 Task: Manage the "Stream detail" page setting.
Action: Mouse moved to (1174, 84)
Screenshot: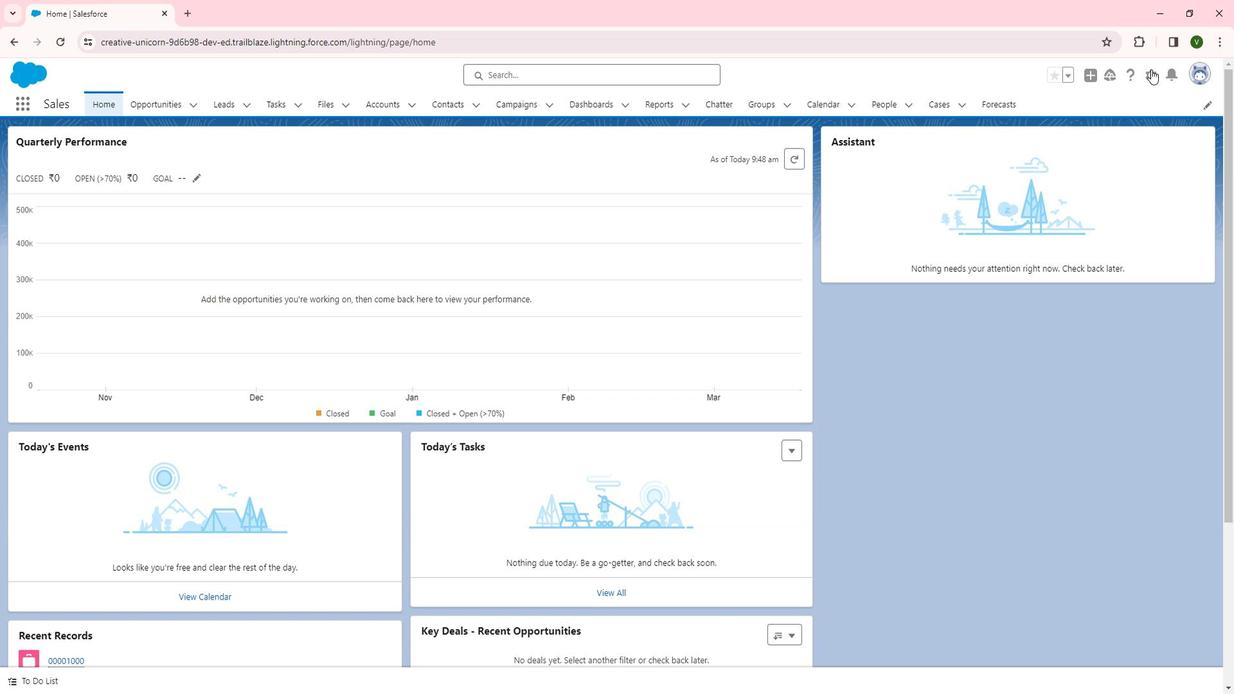 
Action: Mouse pressed left at (1174, 84)
Screenshot: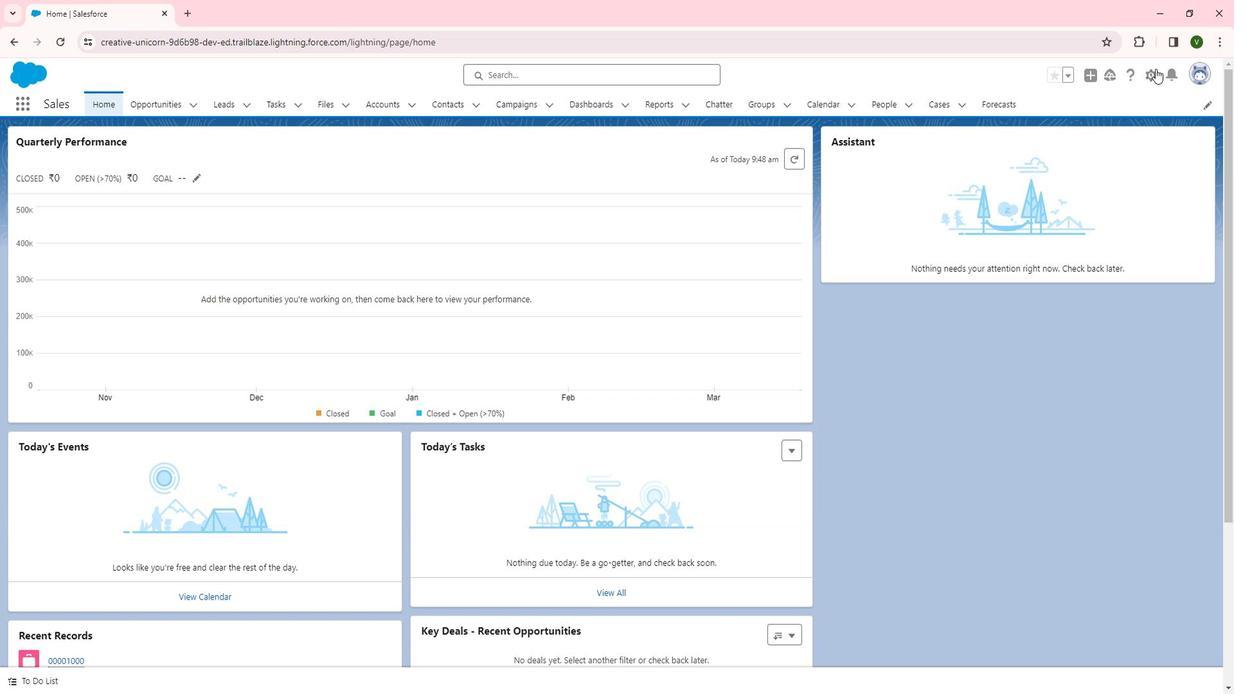 
Action: Mouse moved to (1131, 128)
Screenshot: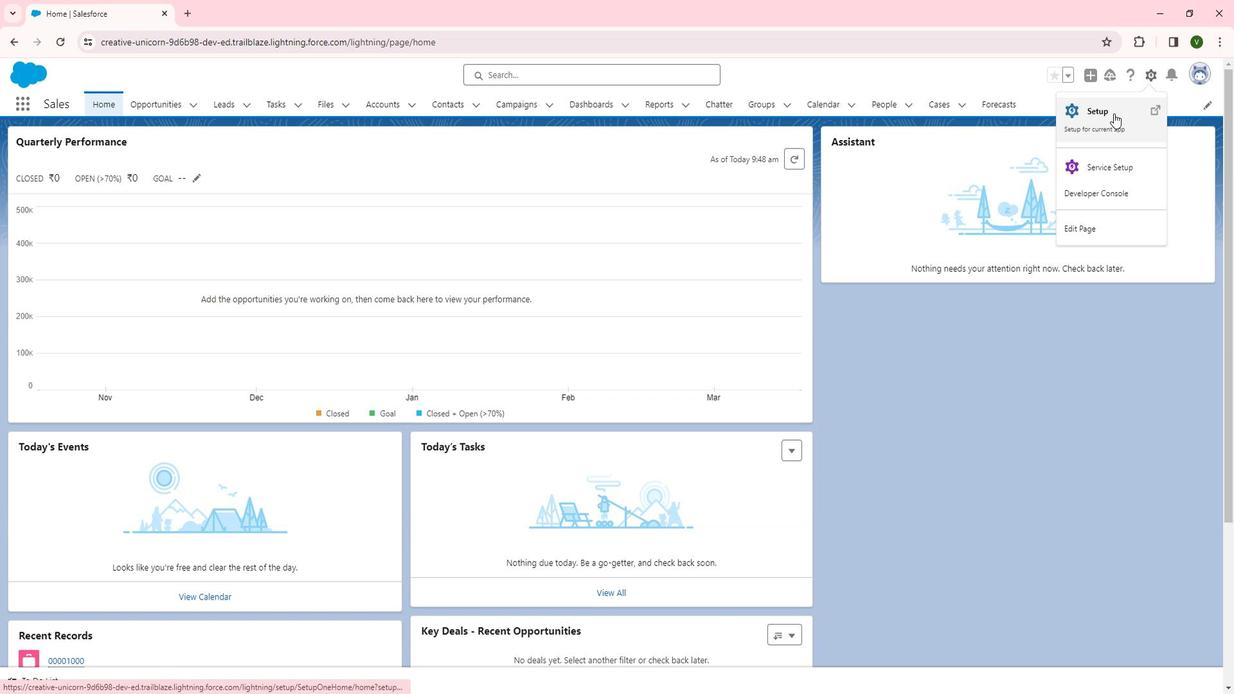 
Action: Mouse pressed left at (1131, 128)
Screenshot: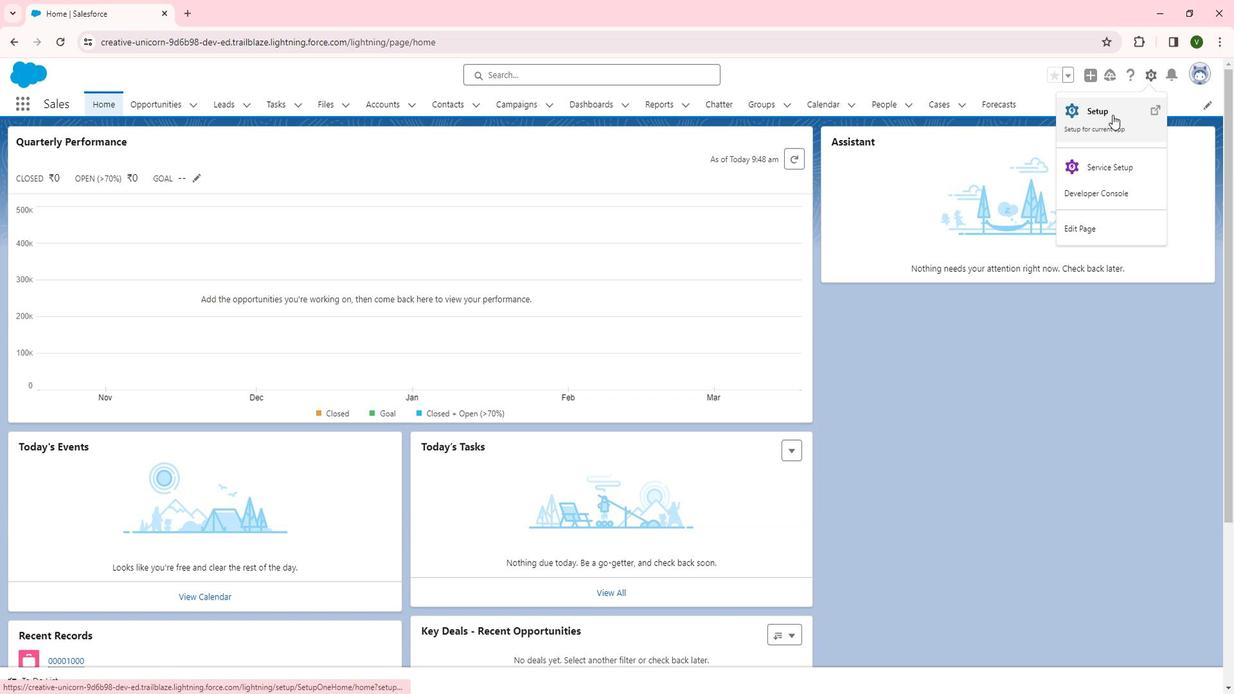 
Action: Mouse moved to (167, 404)
Screenshot: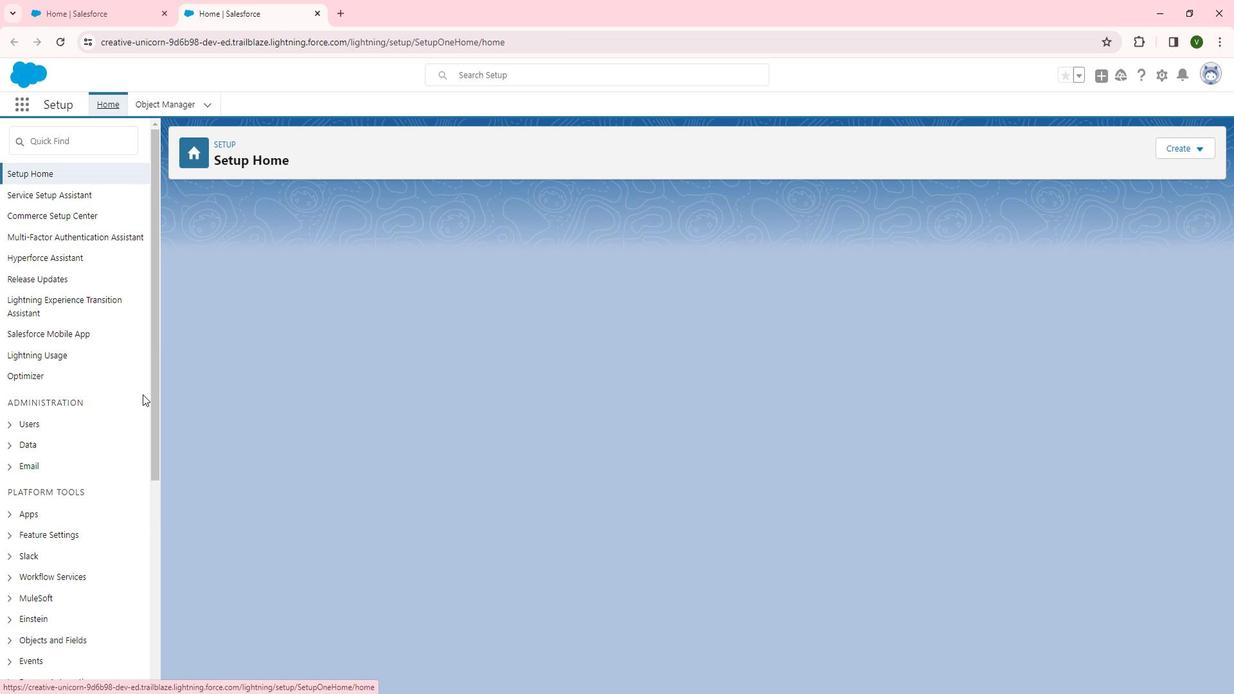 
Action: Mouse scrolled (167, 403) with delta (0, 0)
Screenshot: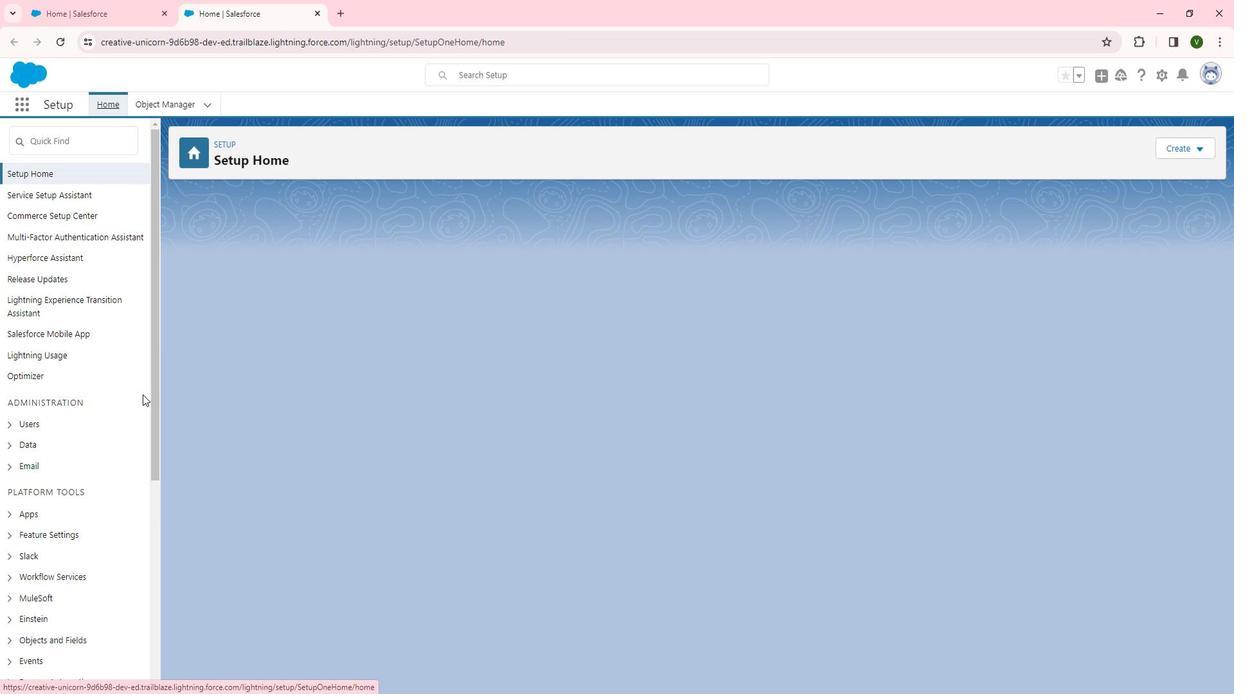 
Action: Mouse moved to (169, 405)
Screenshot: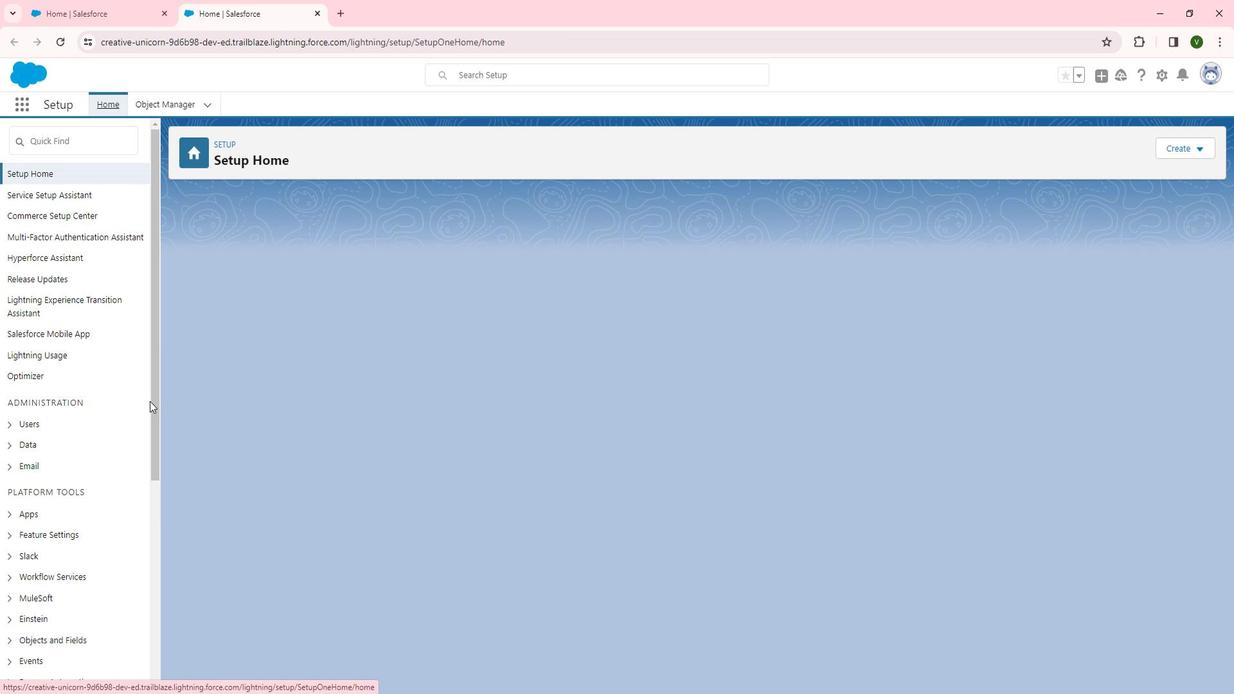 
Action: Mouse scrolled (169, 404) with delta (0, 0)
Screenshot: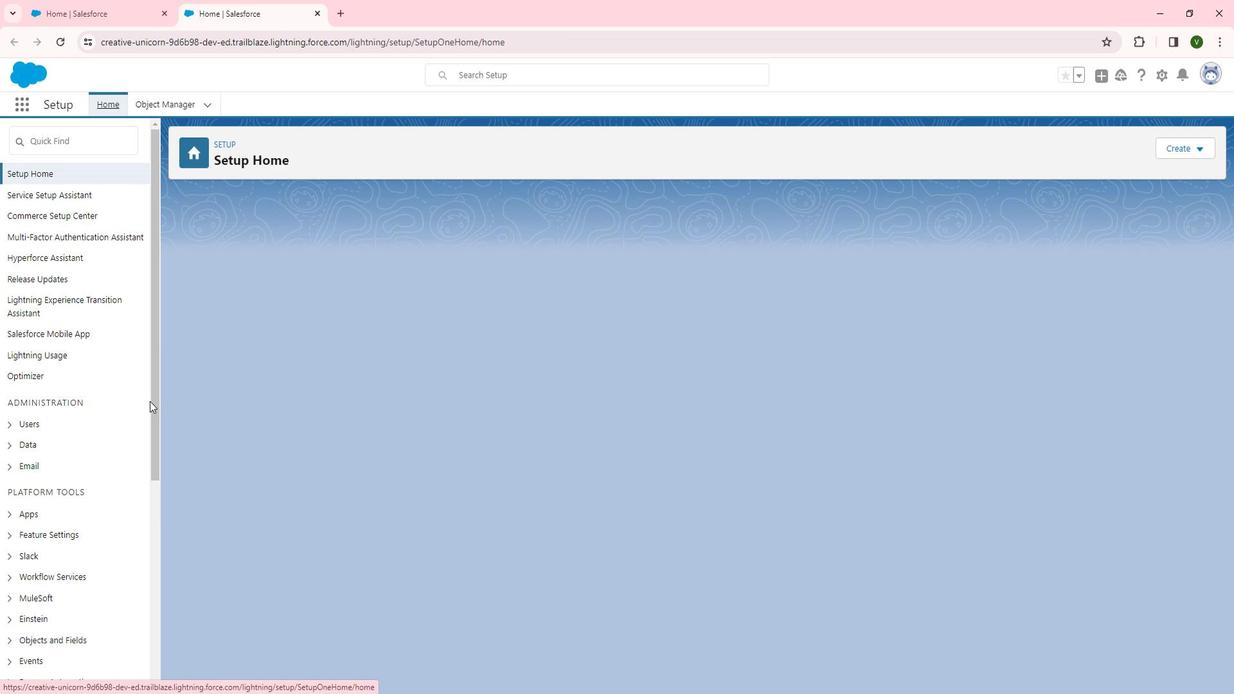 
Action: Mouse moved to (171, 406)
Screenshot: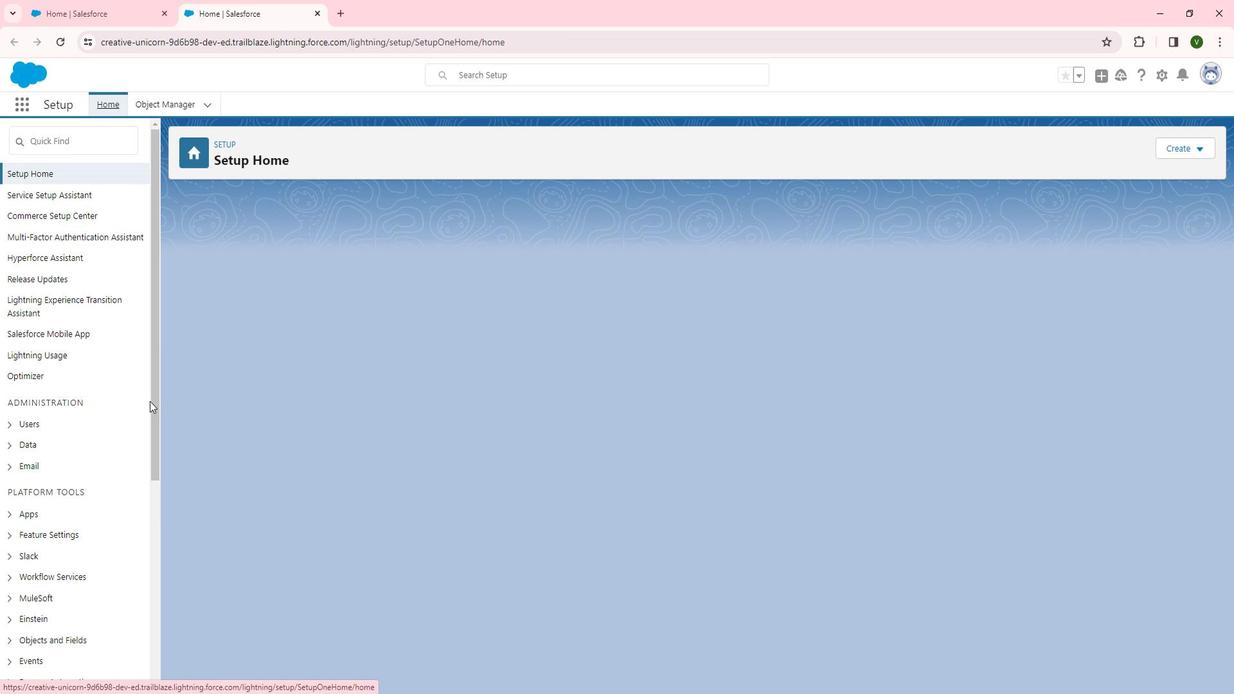 
Action: Mouse scrolled (171, 405) with delta (0, 0)
Screenshot: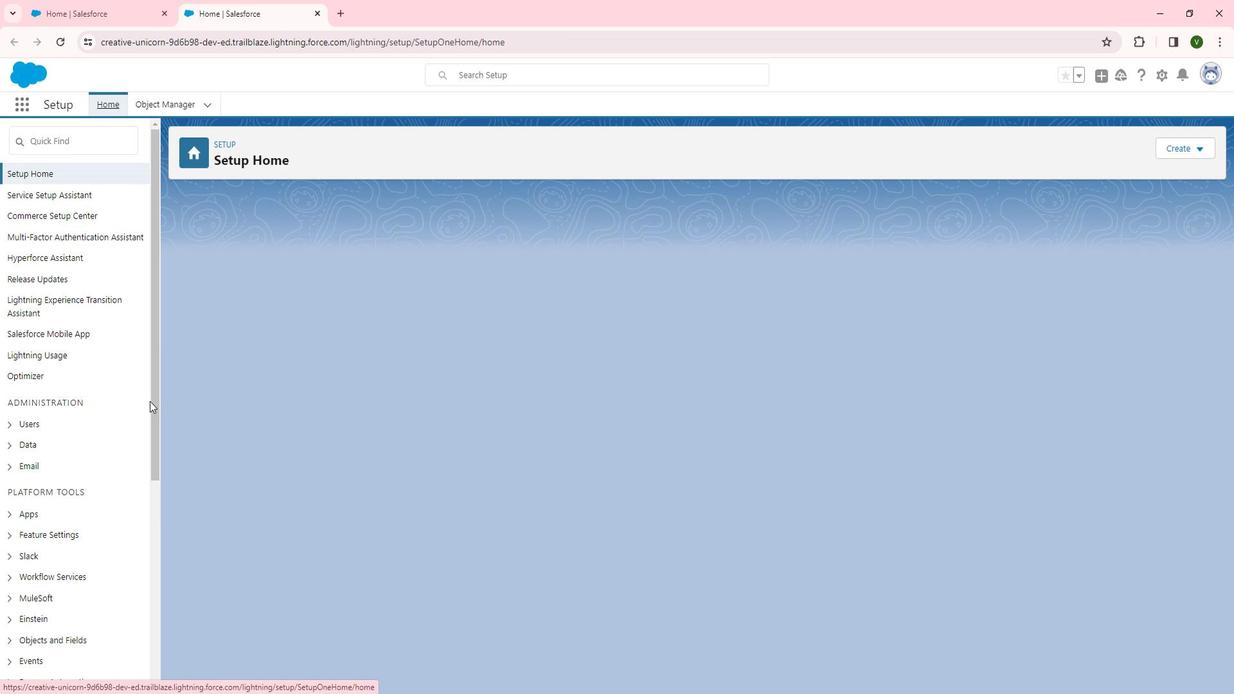 
Action: Mouse scrolled (171, 405) with delta (0, 0)
Screenshot: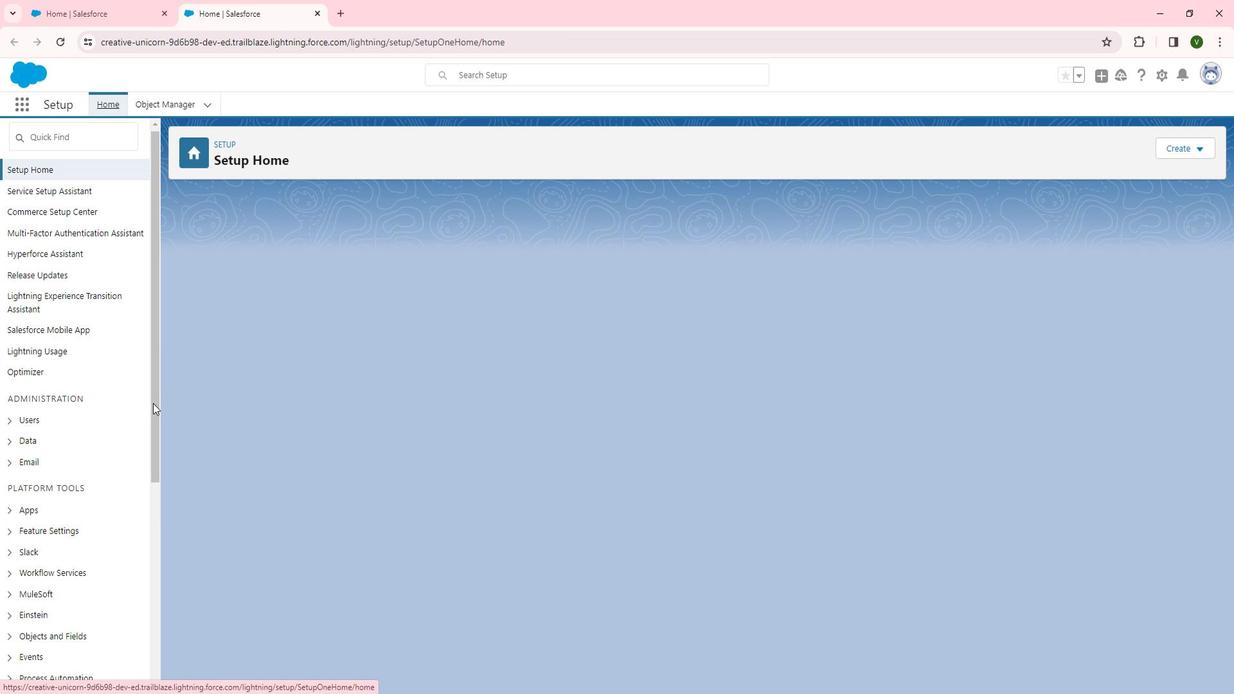 
Action: Mouse scrolled (171, 405) with delta (0, 0)
Screenshot: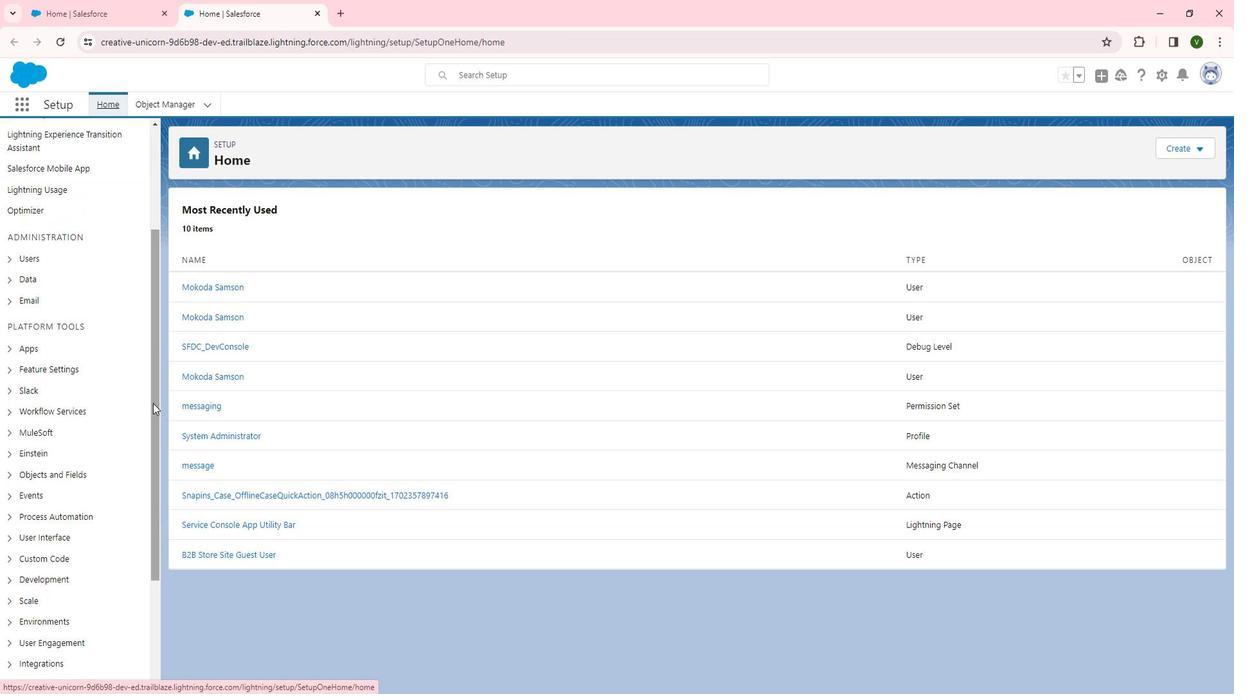 
Action: Mouse moved to (84, 211)
Screenshot: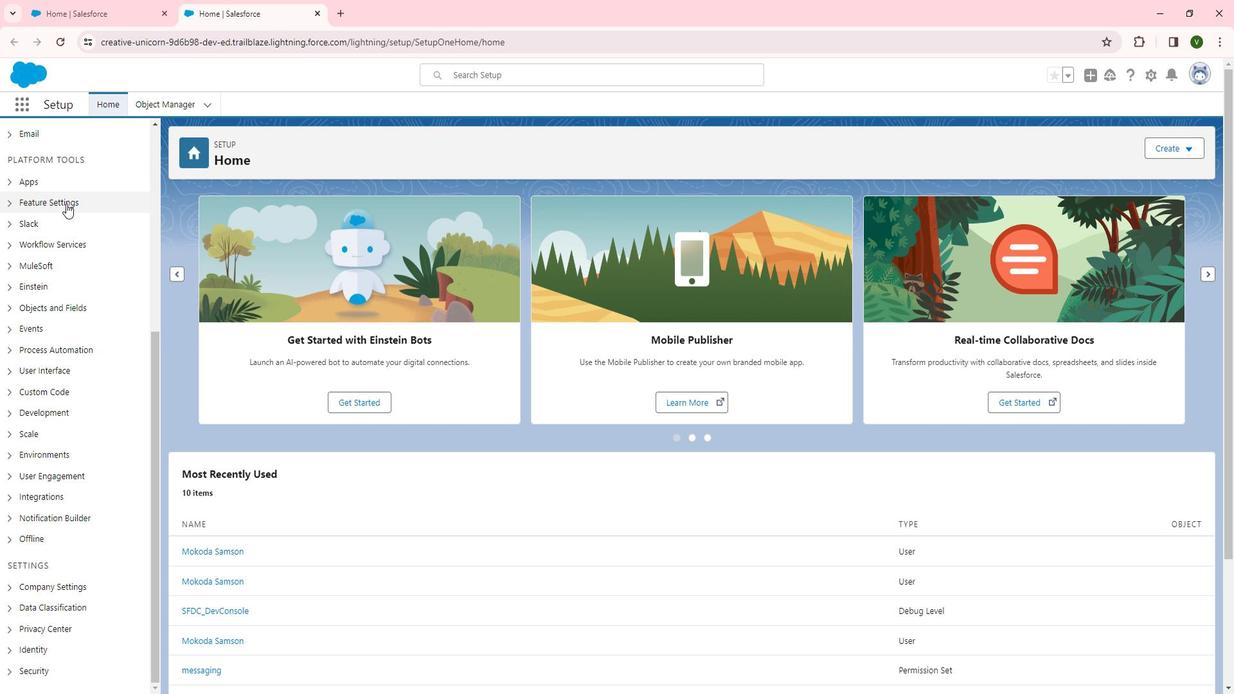 
Action: Mouse pressed left at (84, 211)
Screenshot: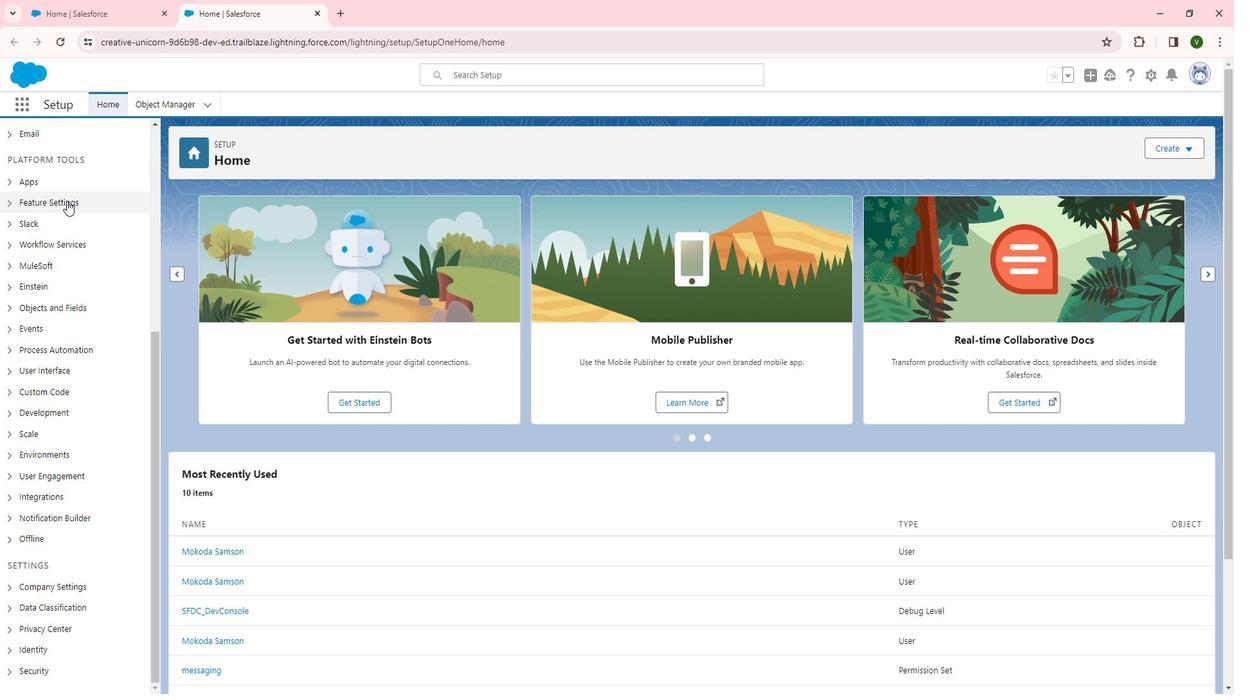 
Action: Mouse moved to (85, 347)
Screenshot: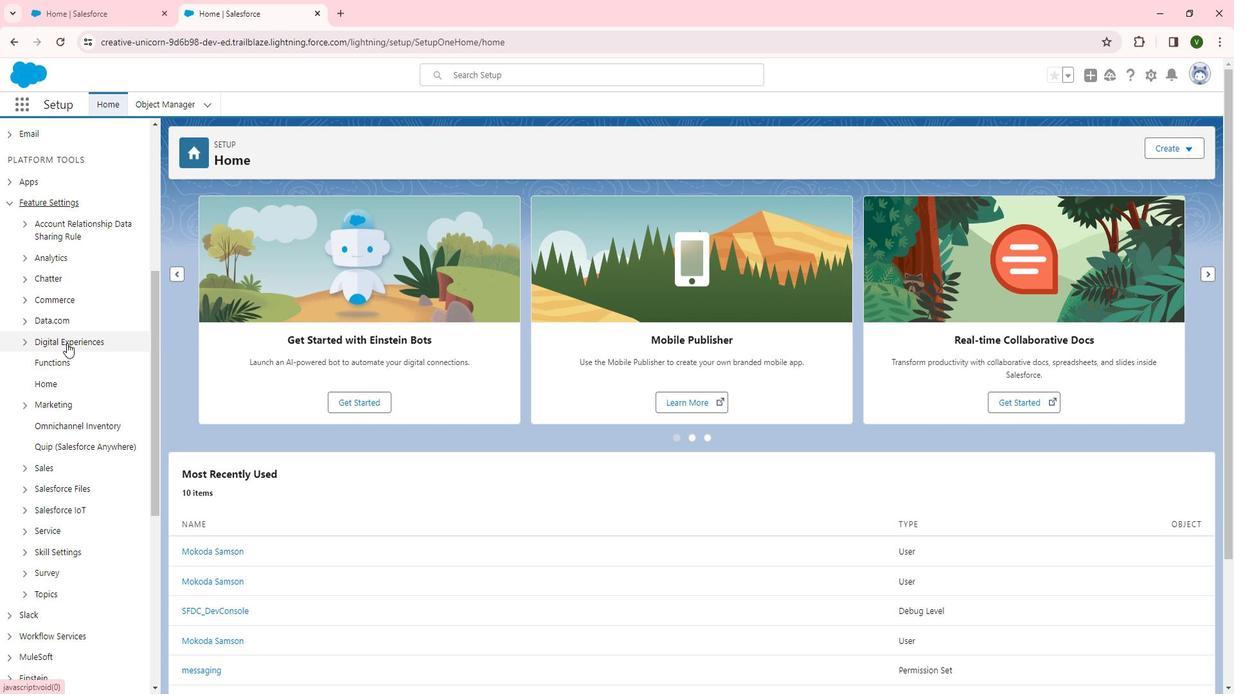 
Action: Mouse pressed left at (85, 347)
Screenshot: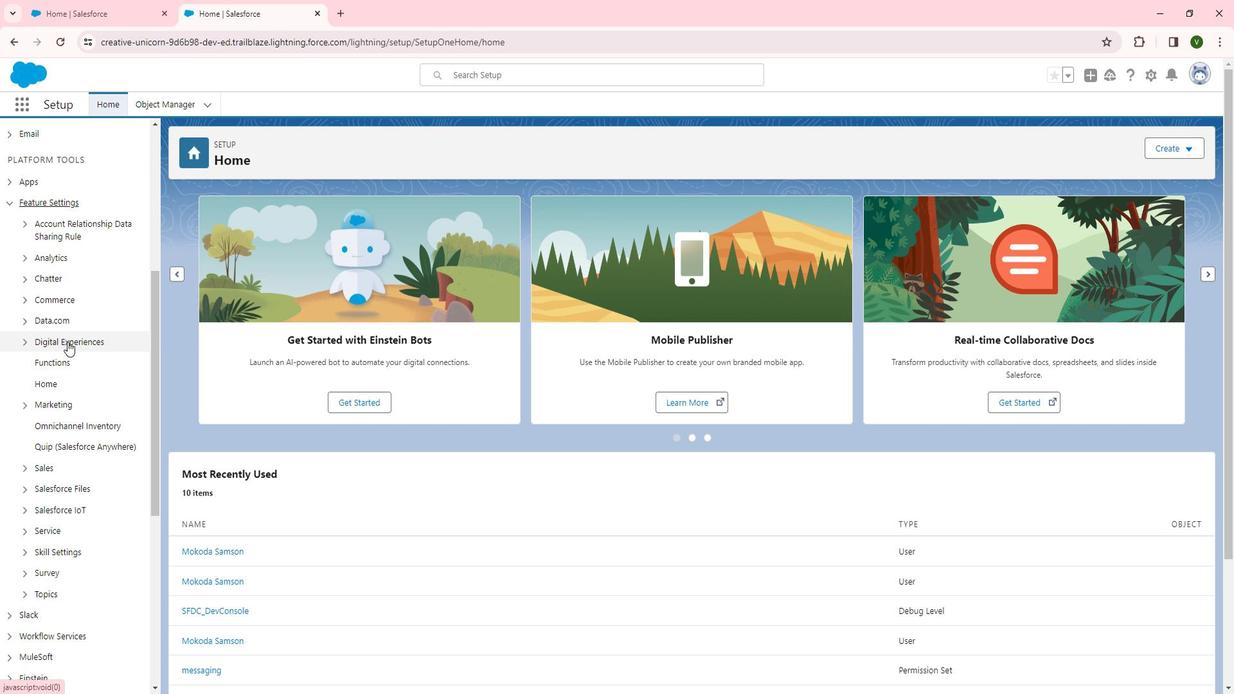 
Action: Mouse moved to (80, 357)
Screenshot: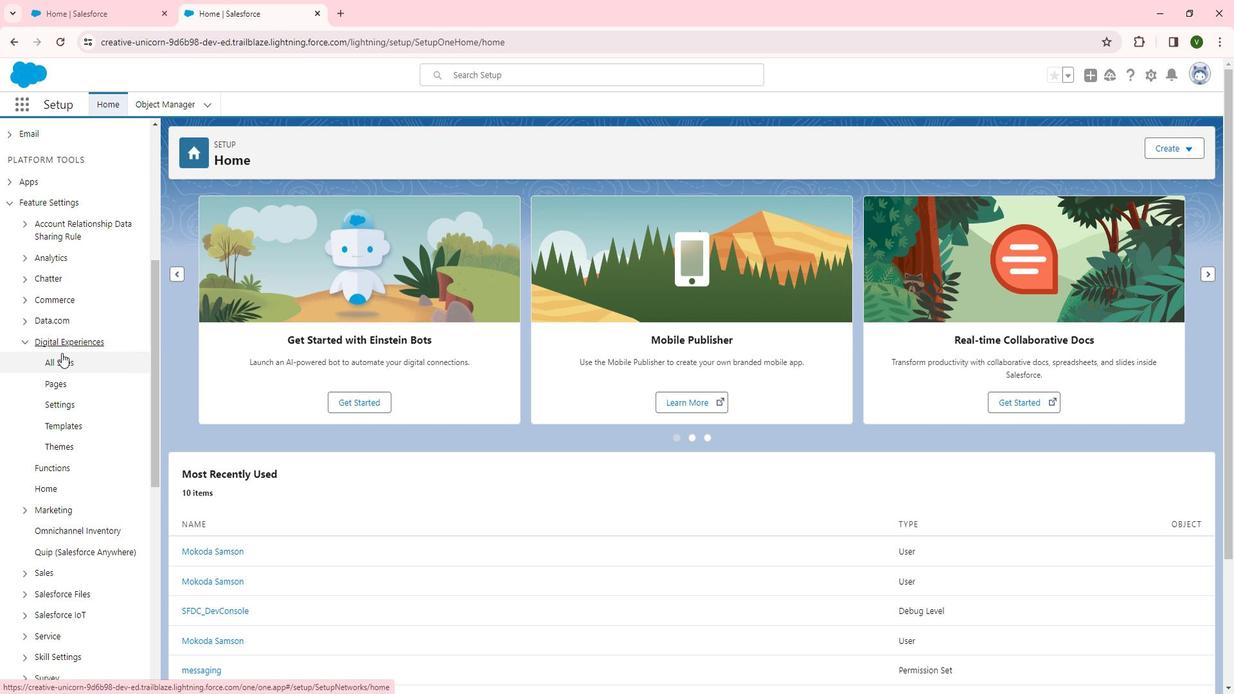 
Action: Mouse pressed left at (80, 357)
Screenshot: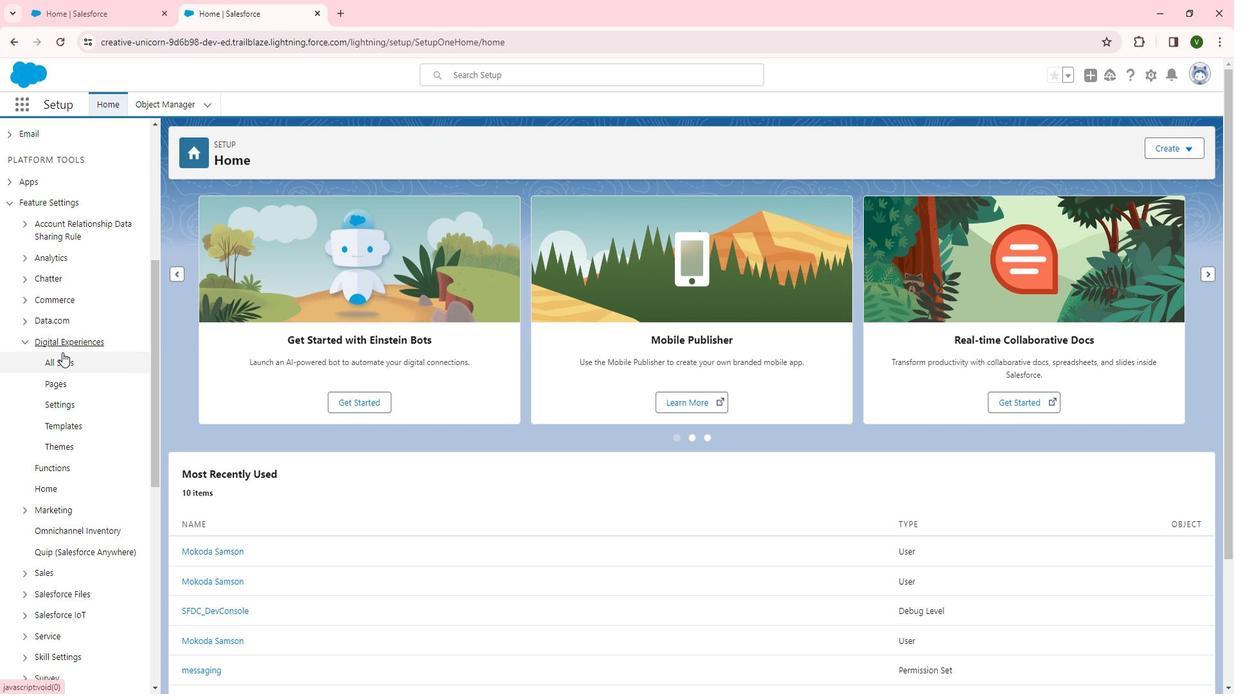 
Action: Mouse moved to (81, 363)
Screenshot: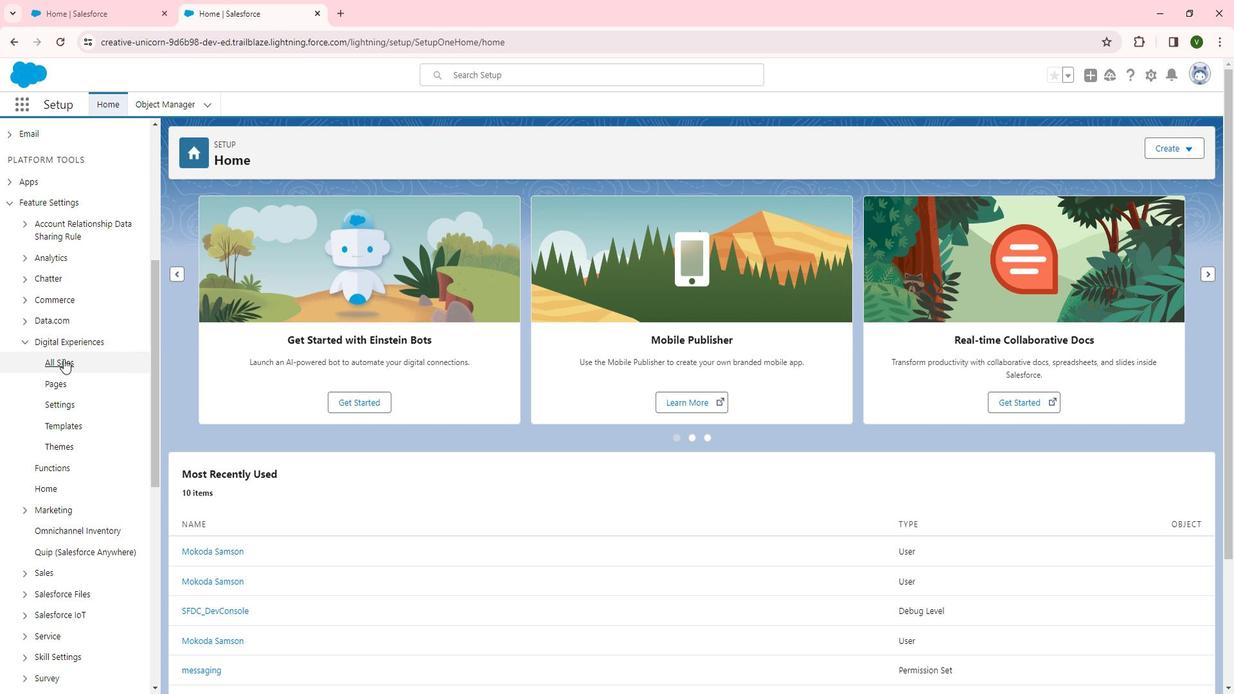 
Action: Mouse pressed left at (81, 363)
Screenshot: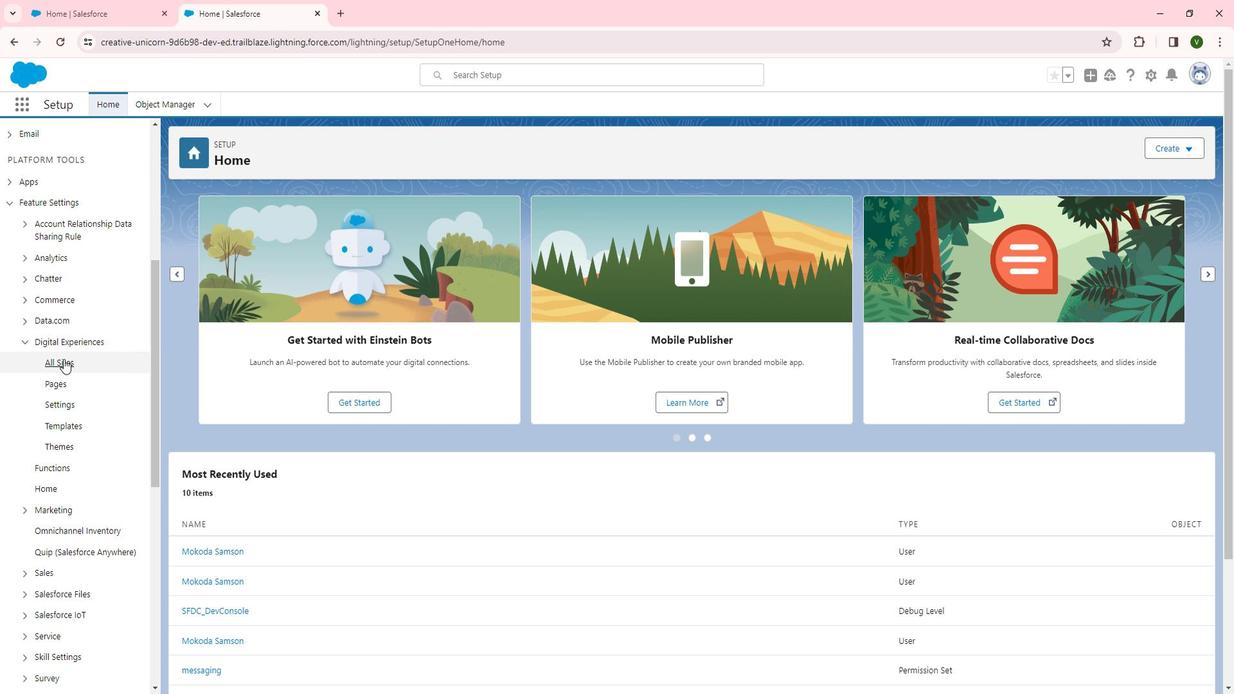
Action: Mouse moved to (600, 398)
Screenshot: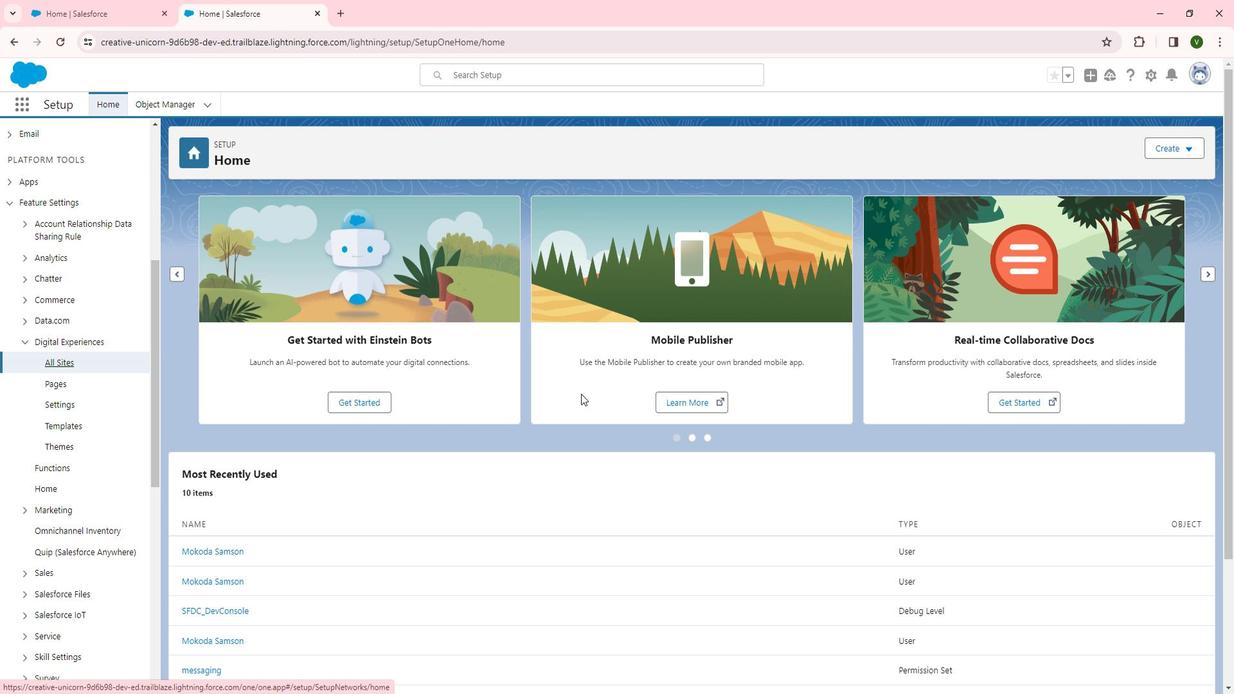 
Action: Mouse scrolled (600, 397) with delta (0, 0)
Screenshot: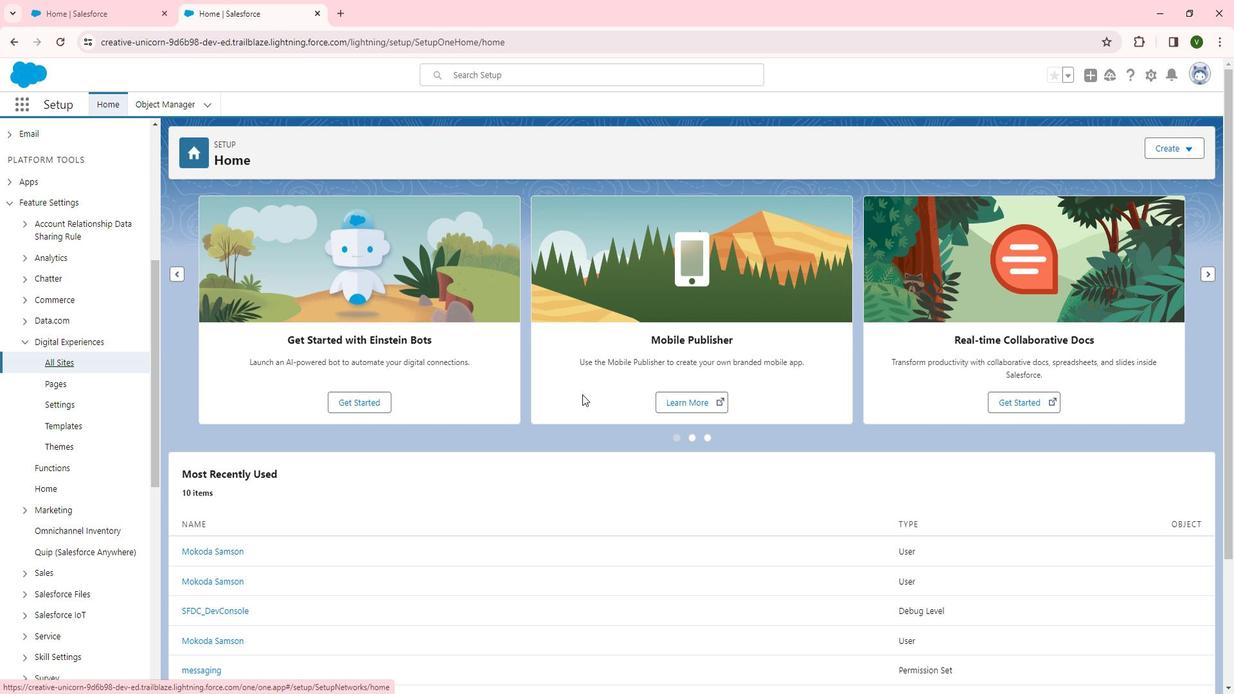 
Action: Mouse moved to (223, 382)
Screenshot: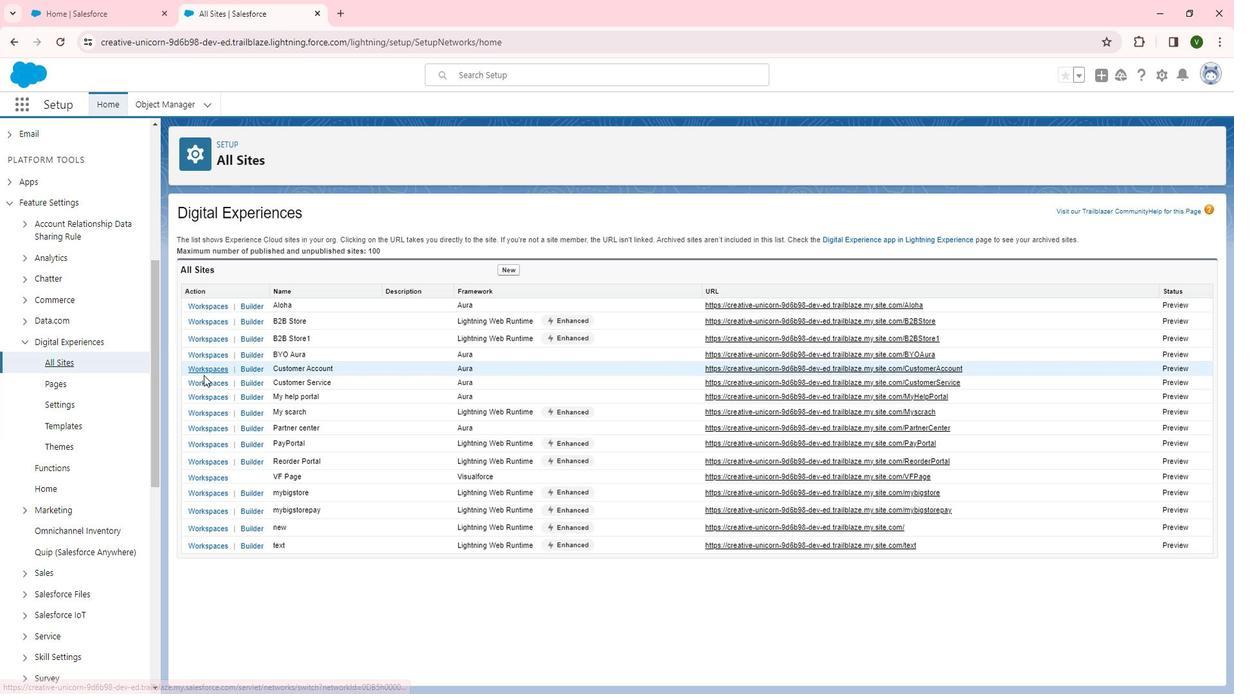 
Action: Mouse pressed left at (223, 382)
Screenshot: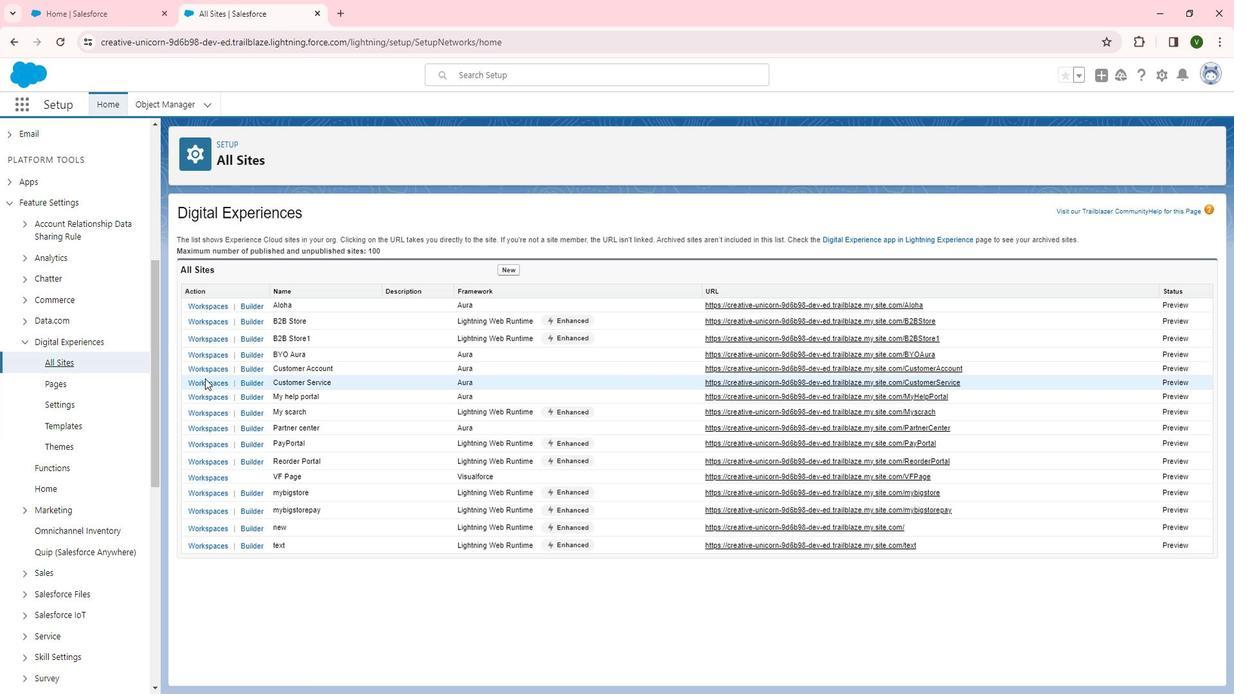 
Action: Mouse moved to (223, 384)
Screenshot: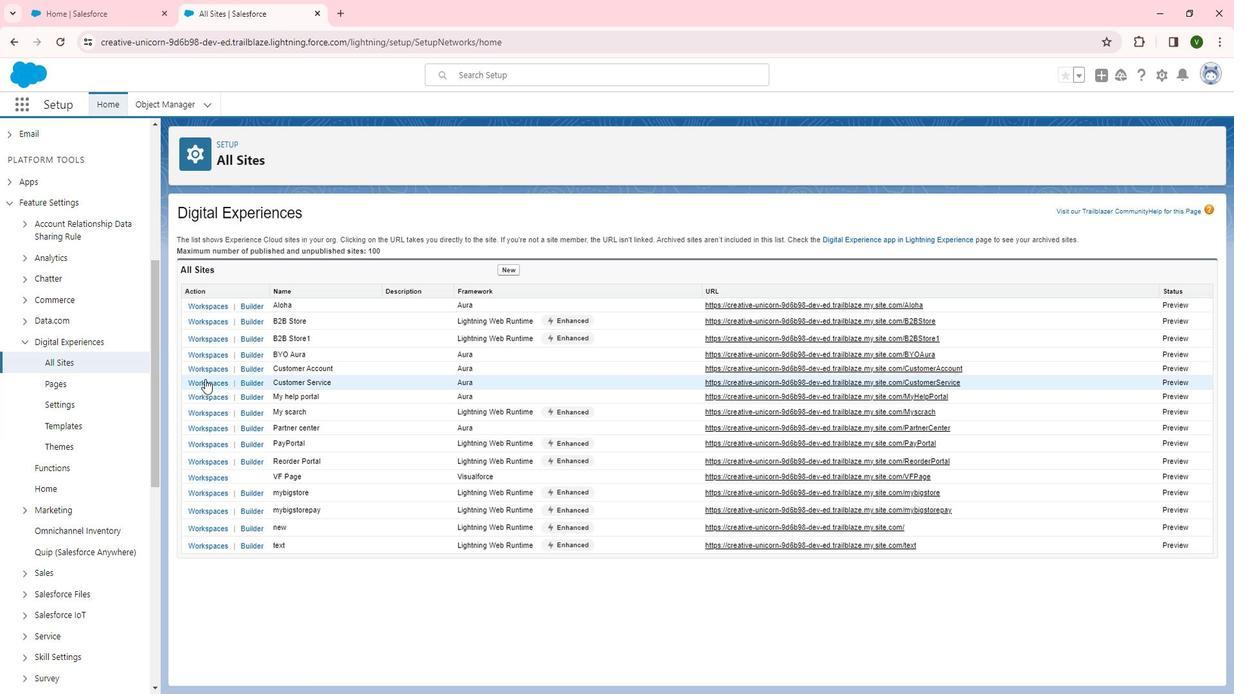 
Action: Mouse pressed left at (223, 384)
Screenshot: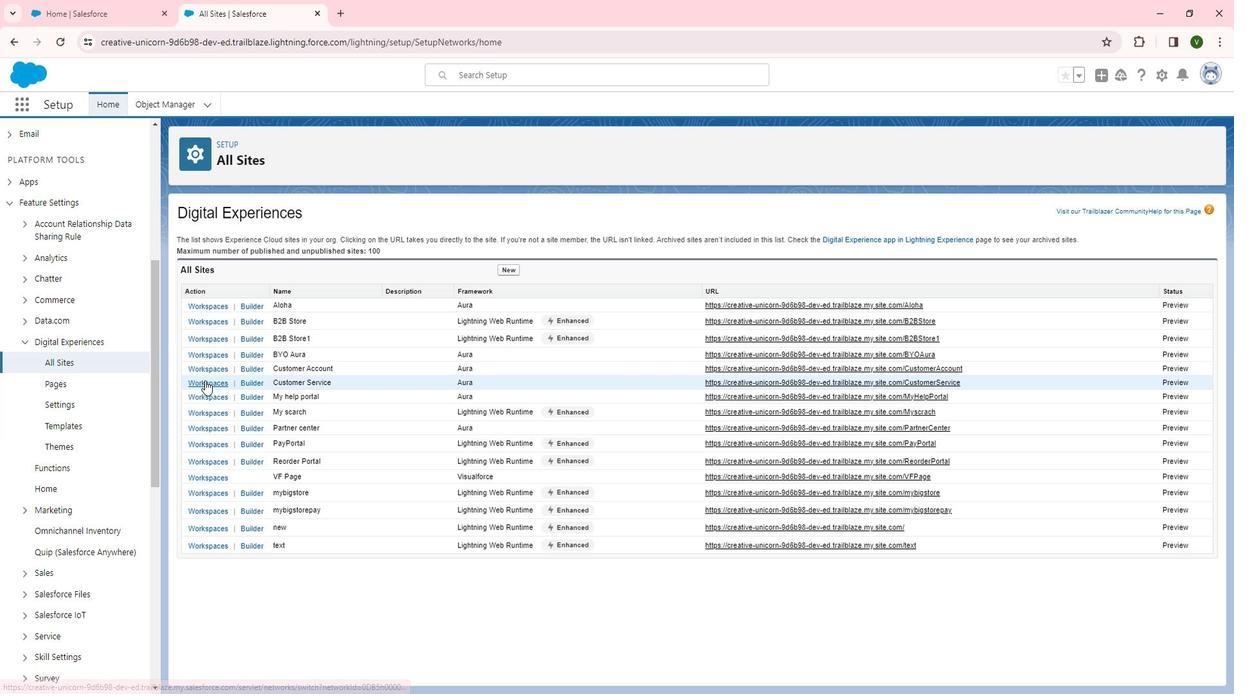 
Action: Mouse moved to (237, 295)
Screenshot: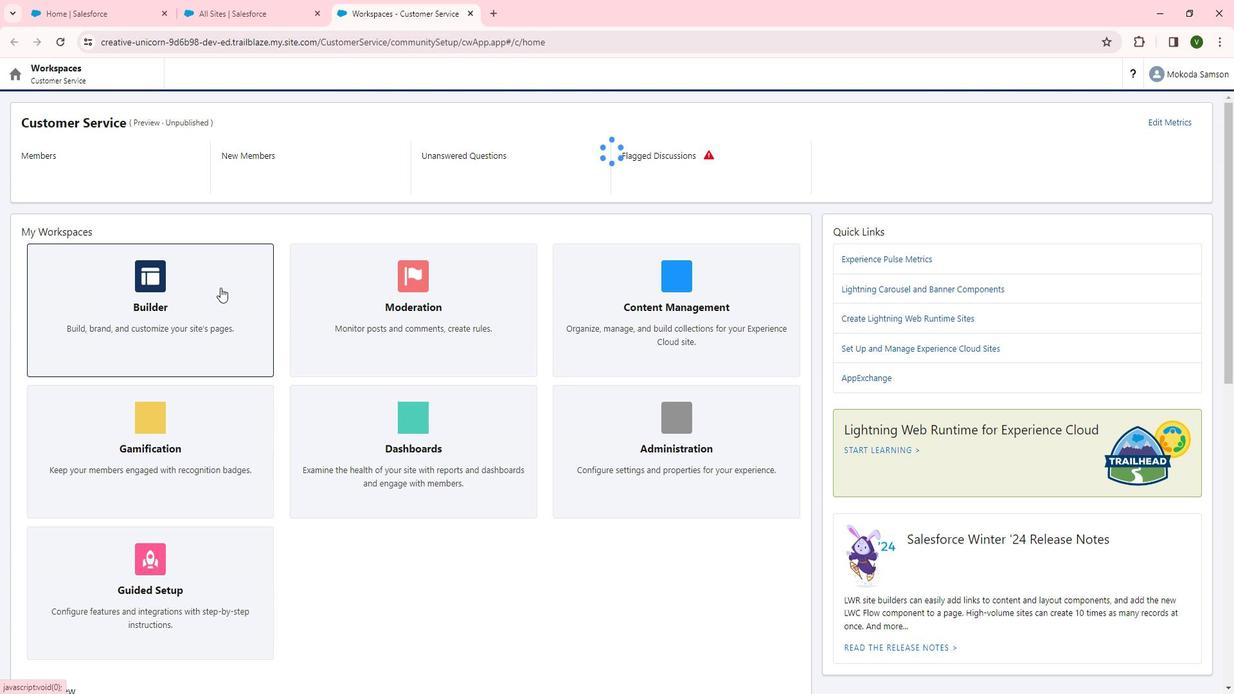 
Action: Mouse pressed left at (237, 295)
Screenshot: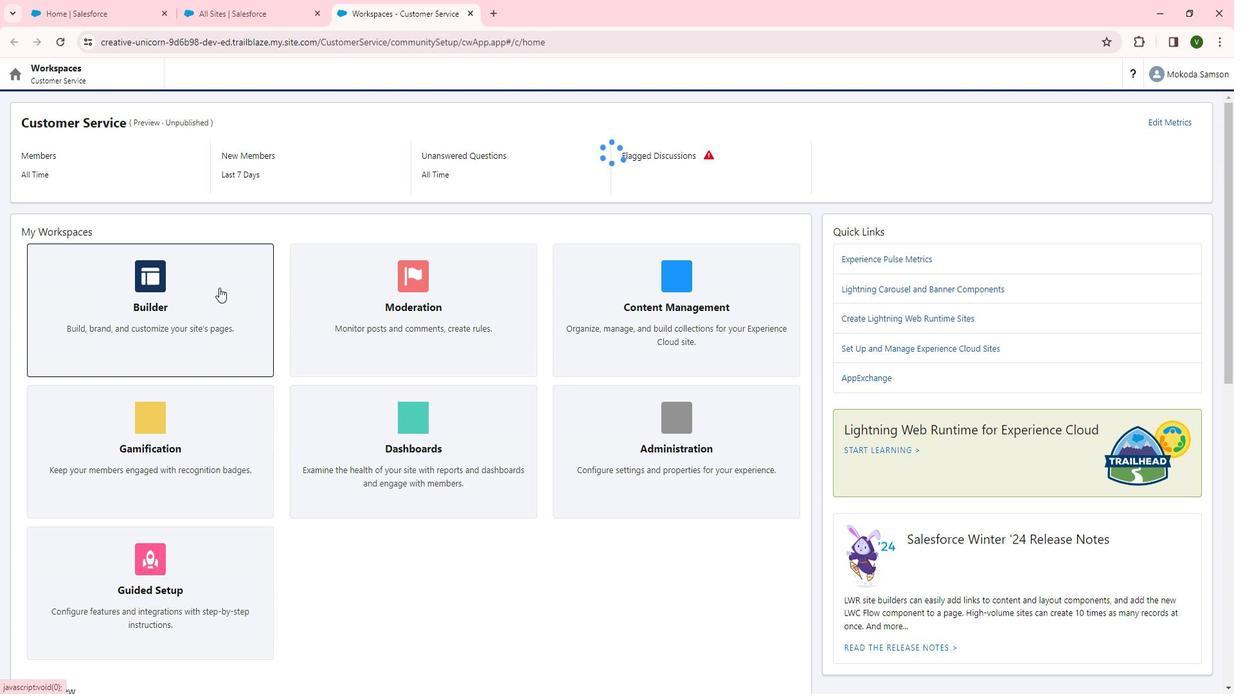
Action: Mouse moved to (132, 94)
Screenshot: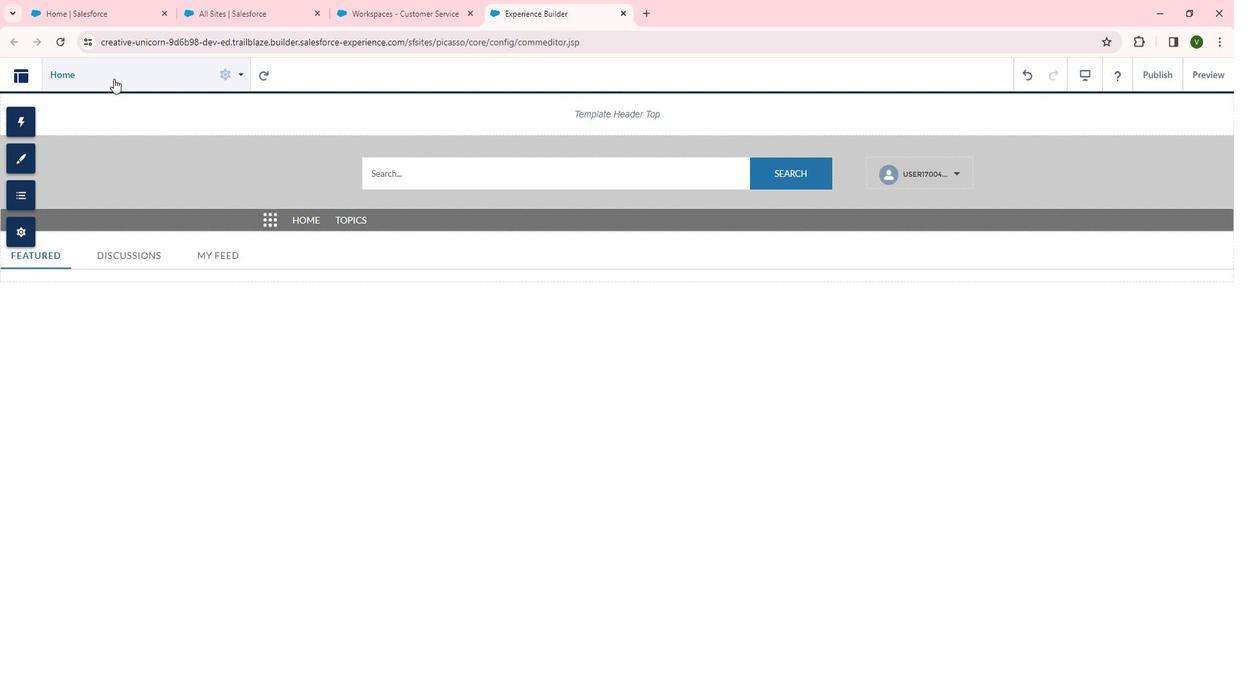 
Action: Mouse pressed left at (132, 94)
Screenshot: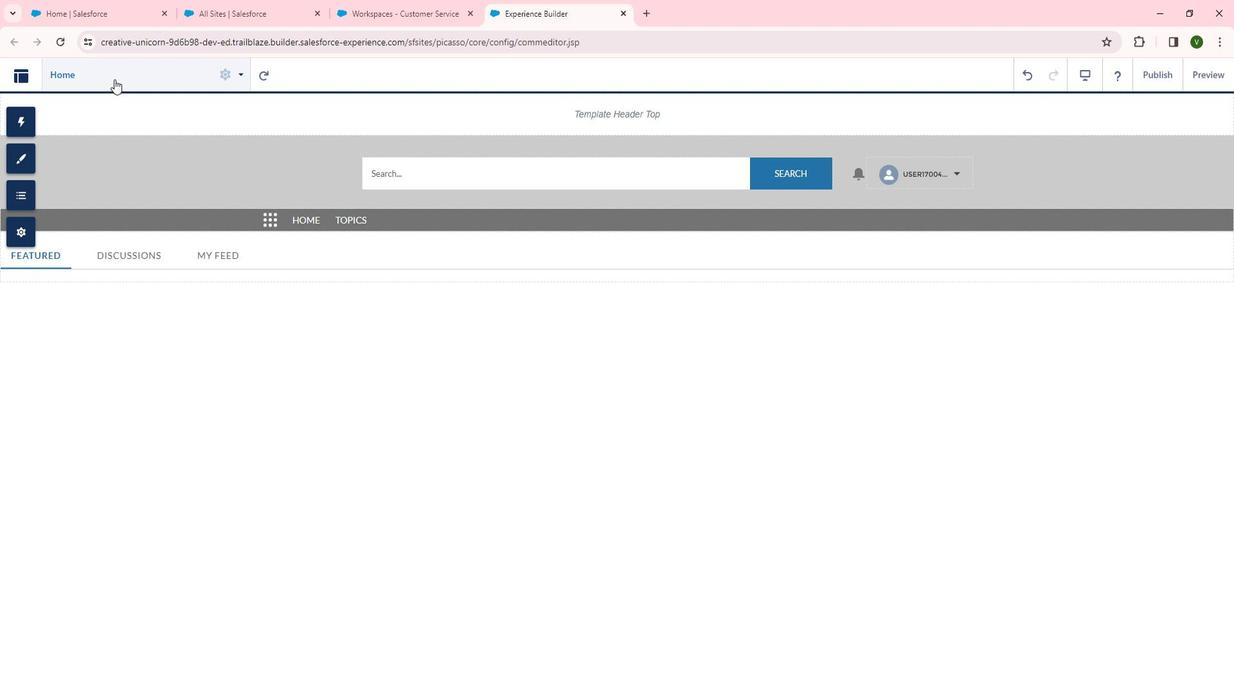 
Action: Mouse moved to (156, 262)
Screenshot: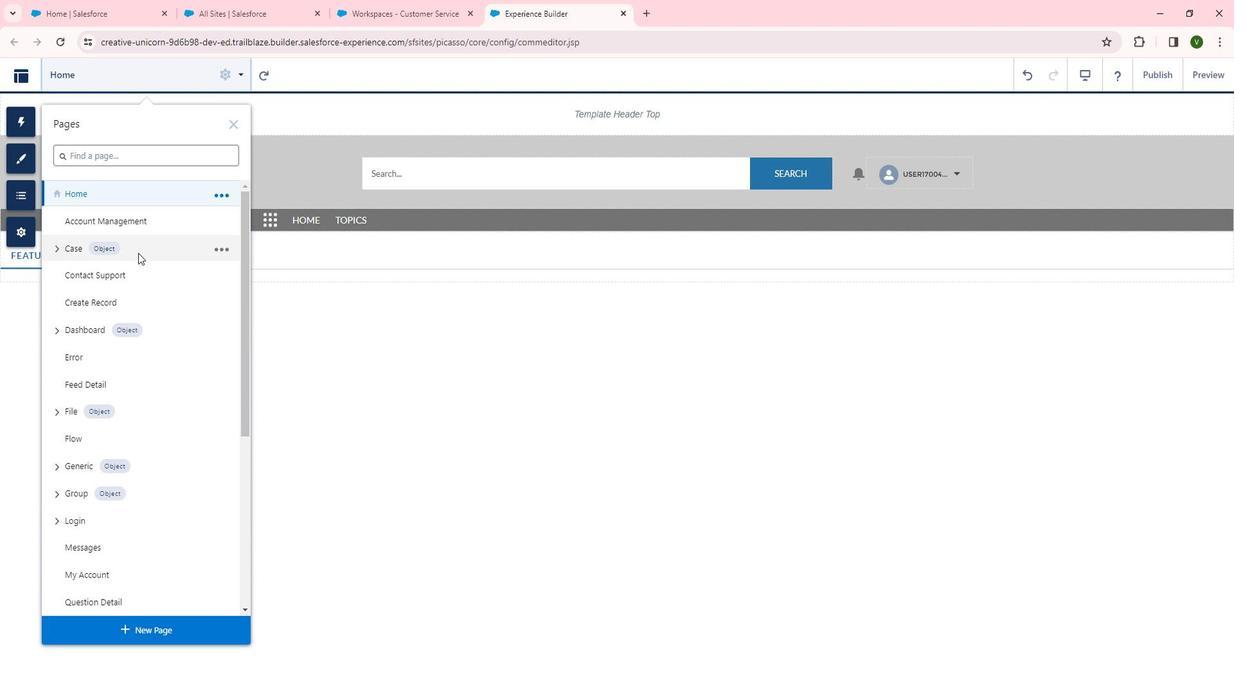 
Action: Mouse scrolled (156, 262) with delta (0, 0)
Screenshot: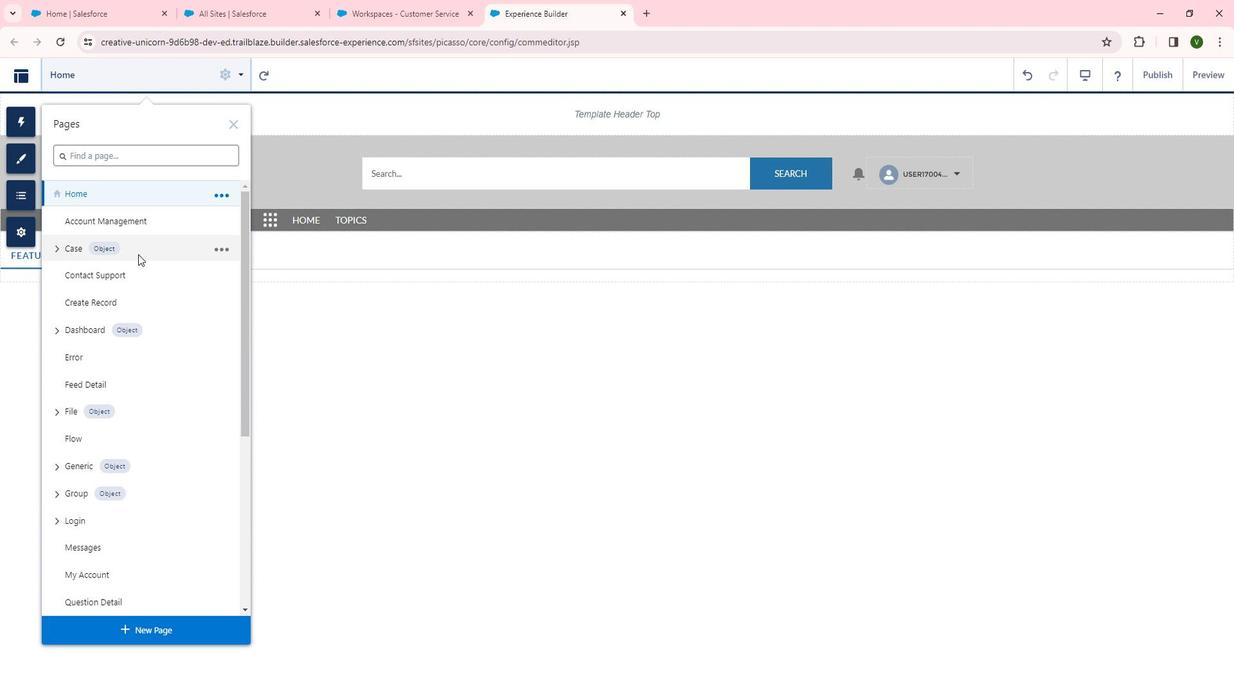 
Action: Mouse scrolled (156, 262) with delta (0, 0)
Screenshot: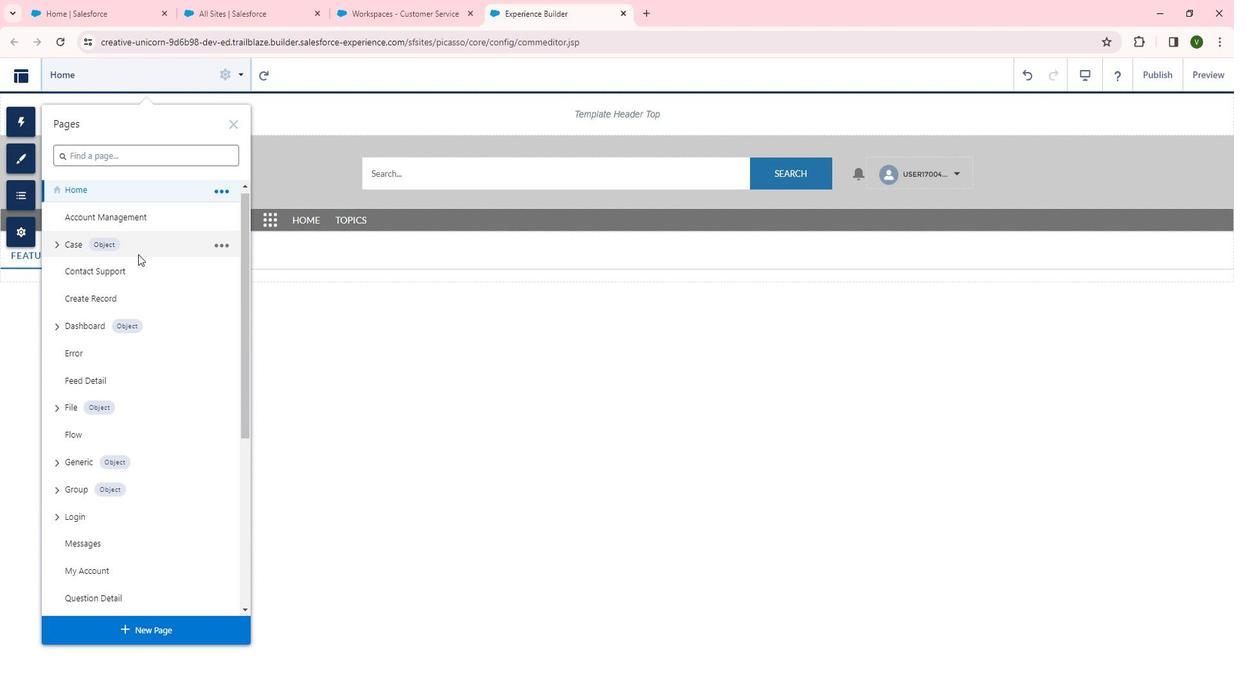 
Action: Mouse scrolled (156, 262) with delta (0, 0)
Screenshot: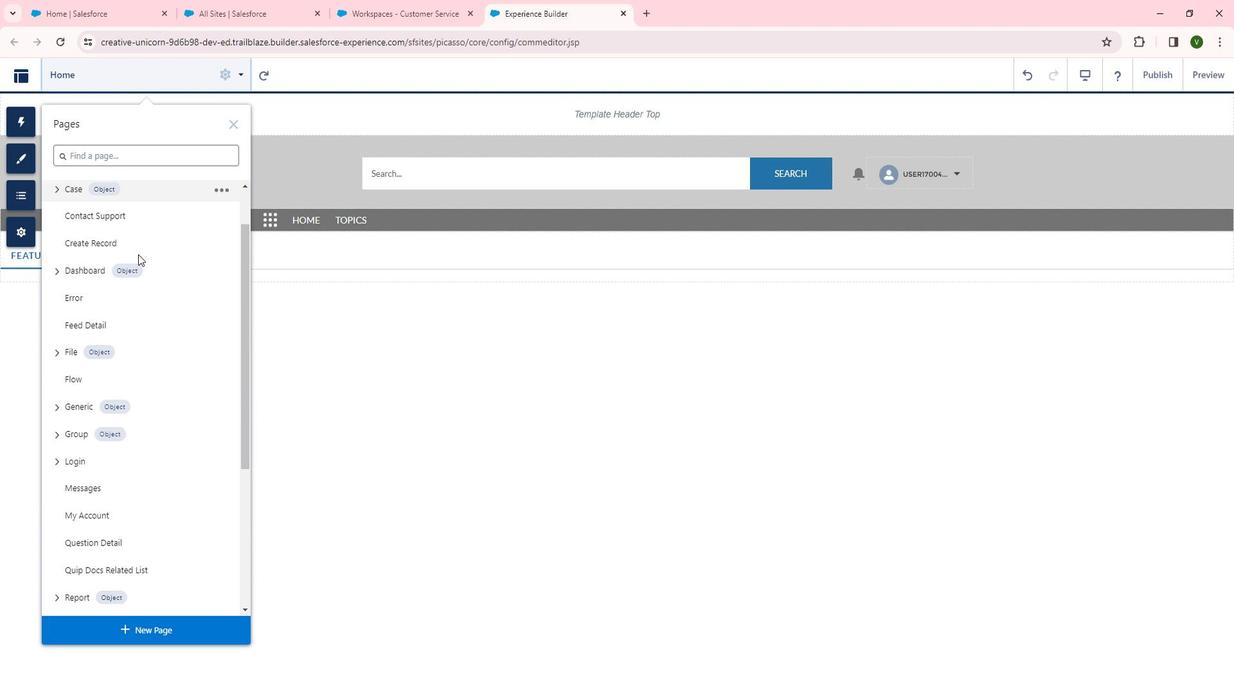 
Action: Mouse scrolled (156, 262) with delta (0, 0)
Screenshot: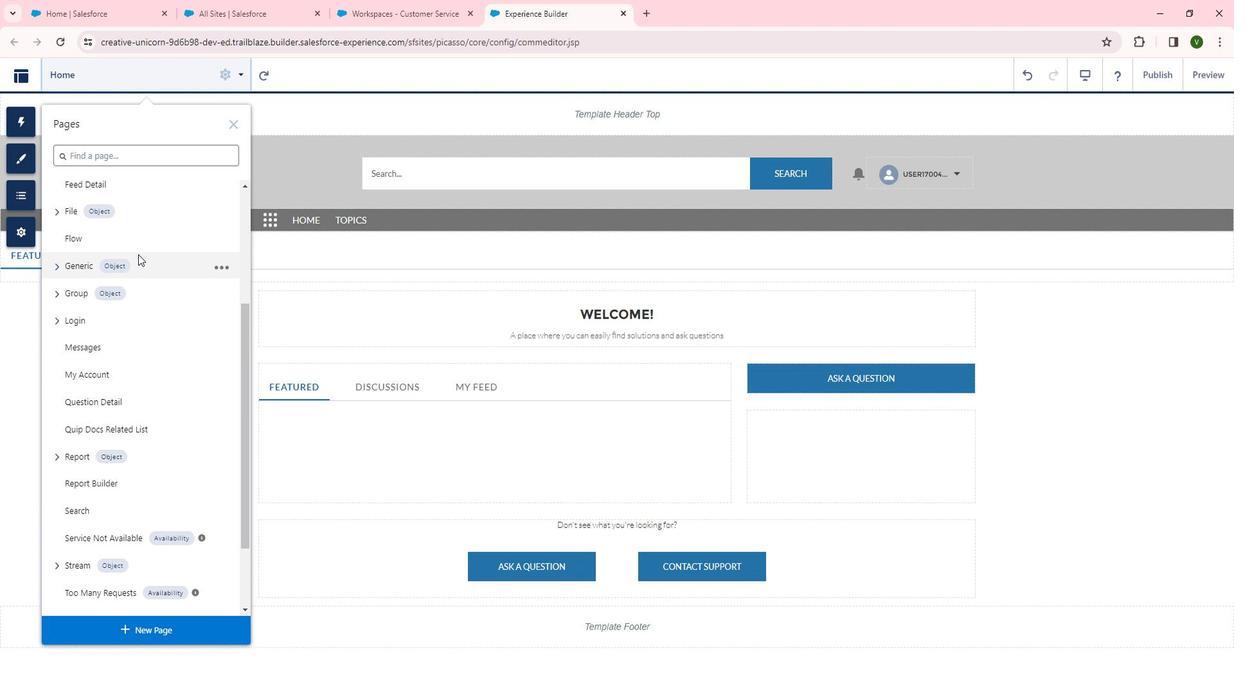 
Action: Mouse moved to (75, 497)
Screenshot: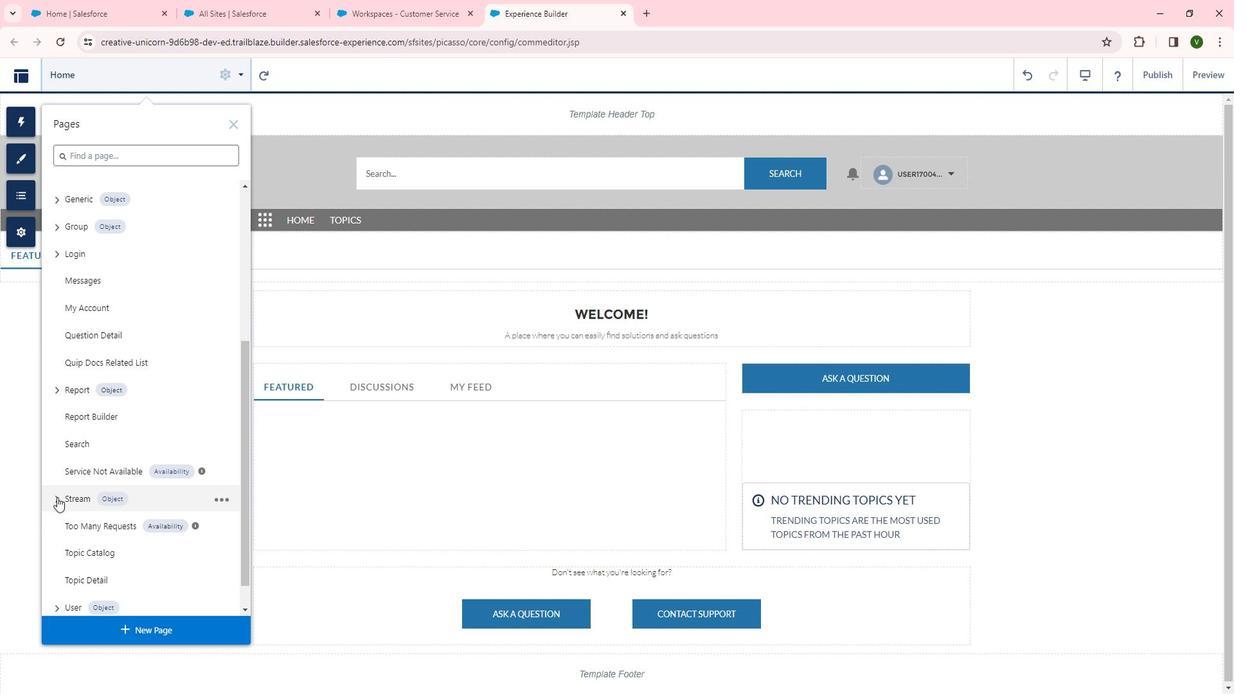 
Action: Mouse pressed left at (75, 497)
Screenshot: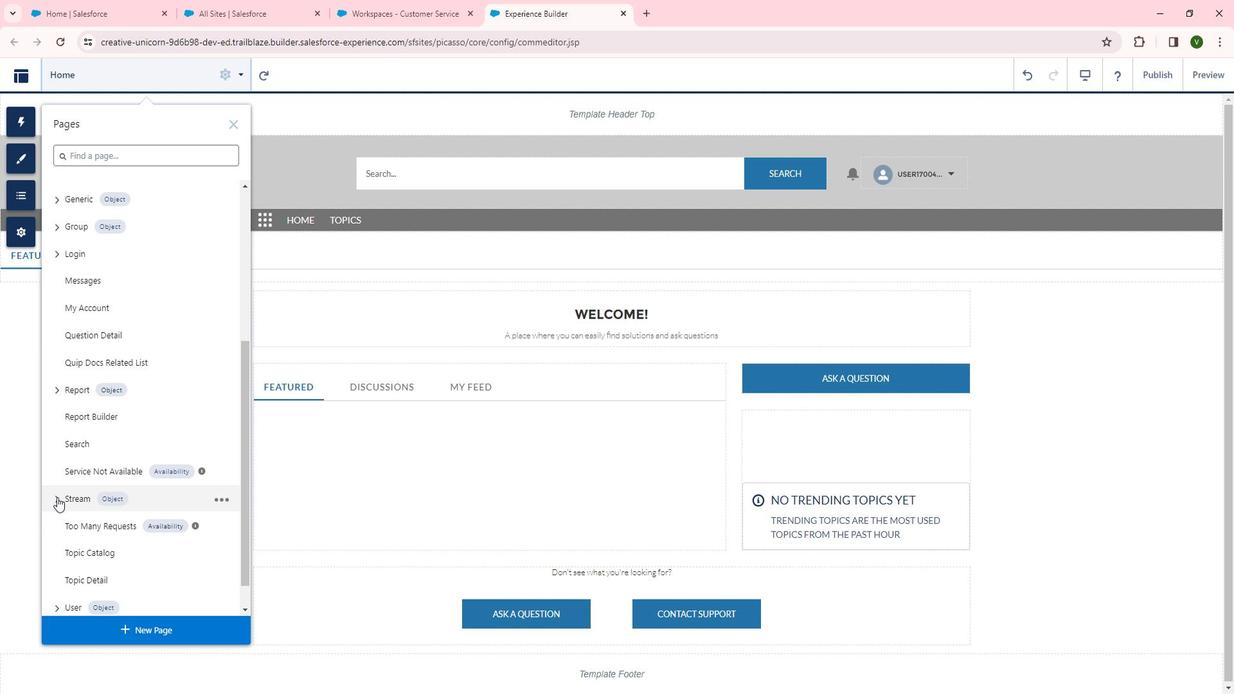 
Action: Mouse moved to (207, 522)
Screenshot: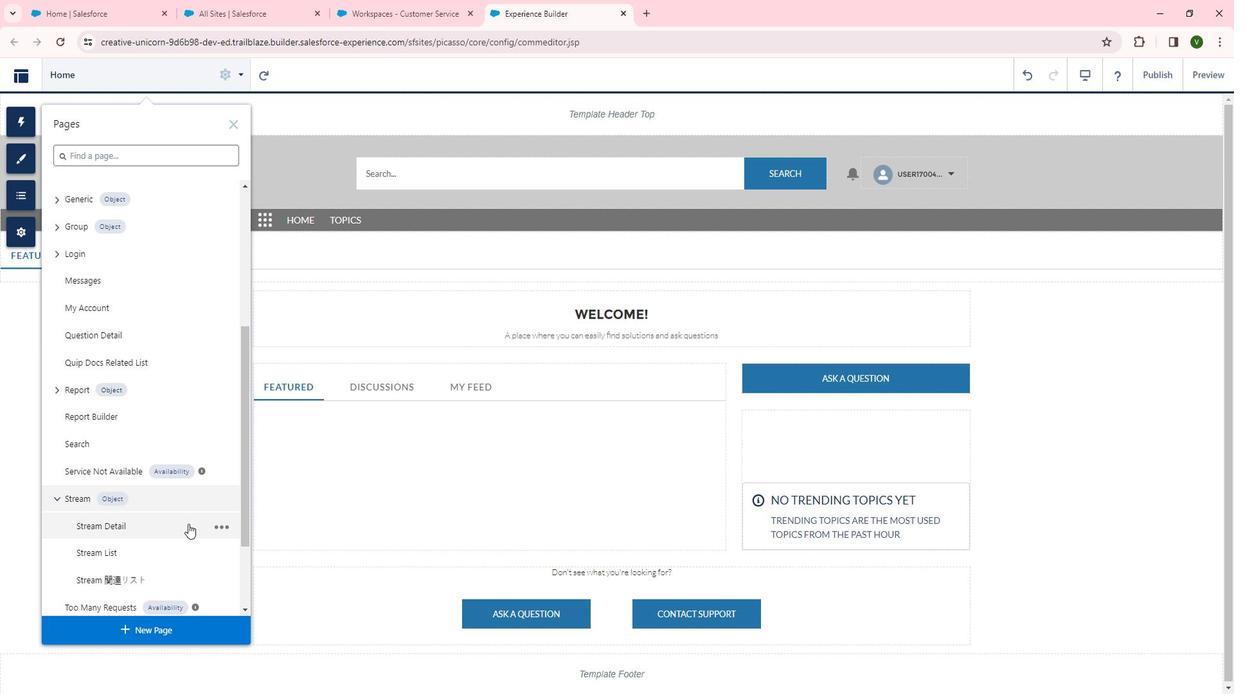 
Action: Mouse pressed left at (207, 522)
Screenshot: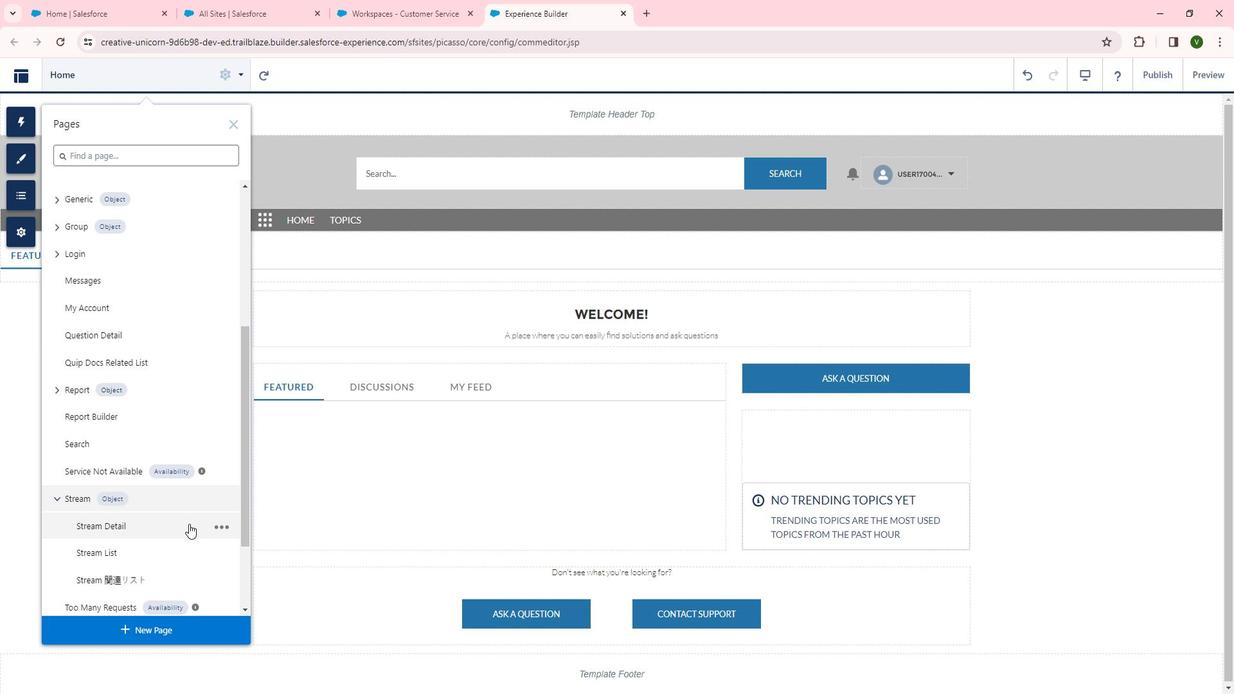 
Action: Mouse moved to (202, 90)
Screenshot: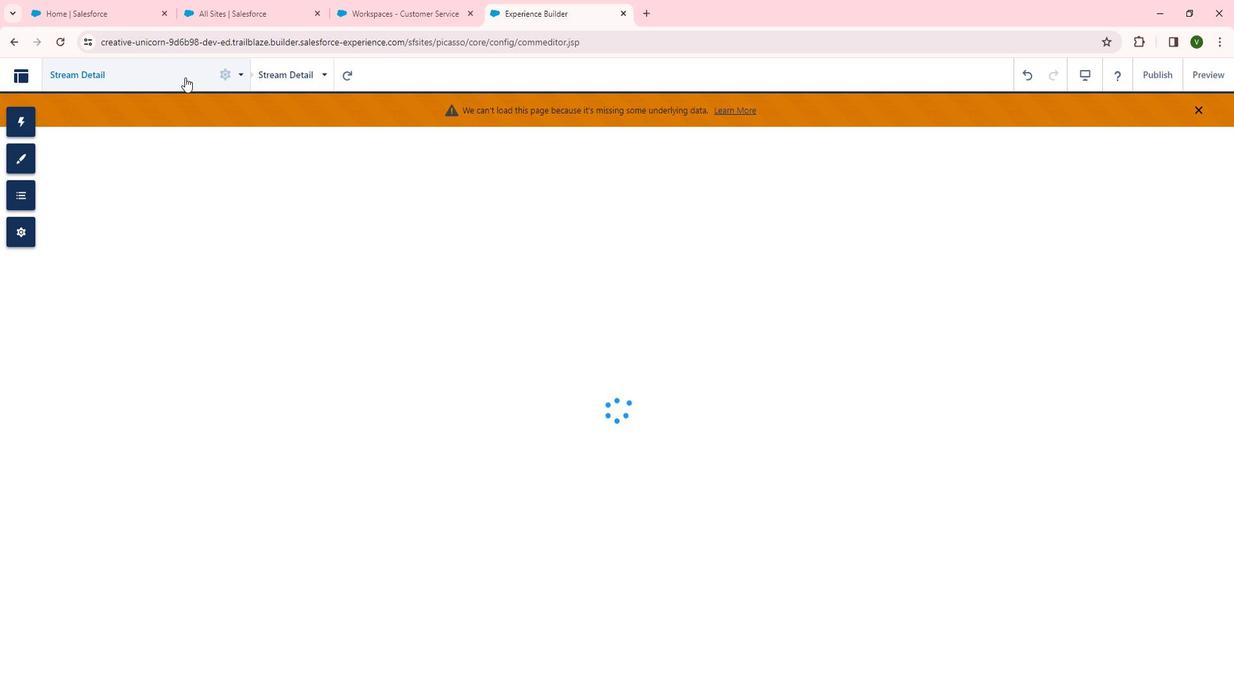 
Action: Mouse pressed left at (202, 90)
Screenshot: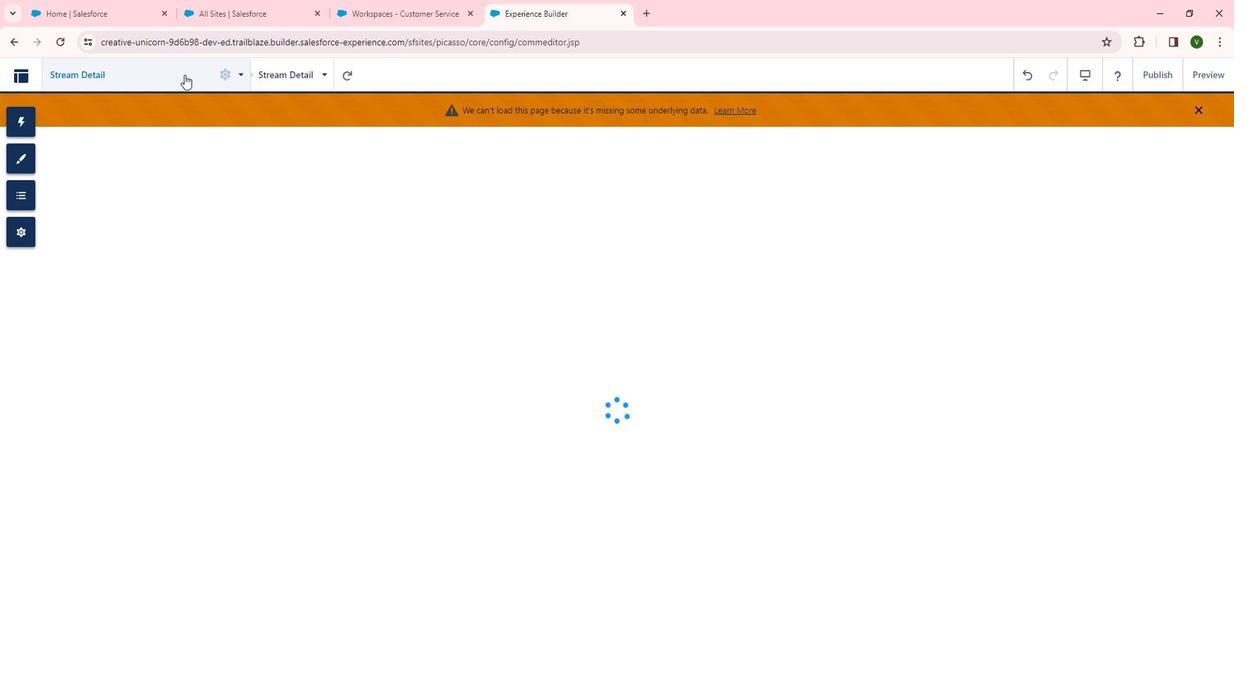 
Action: Mouse moved to (239, 416)
Screenshot: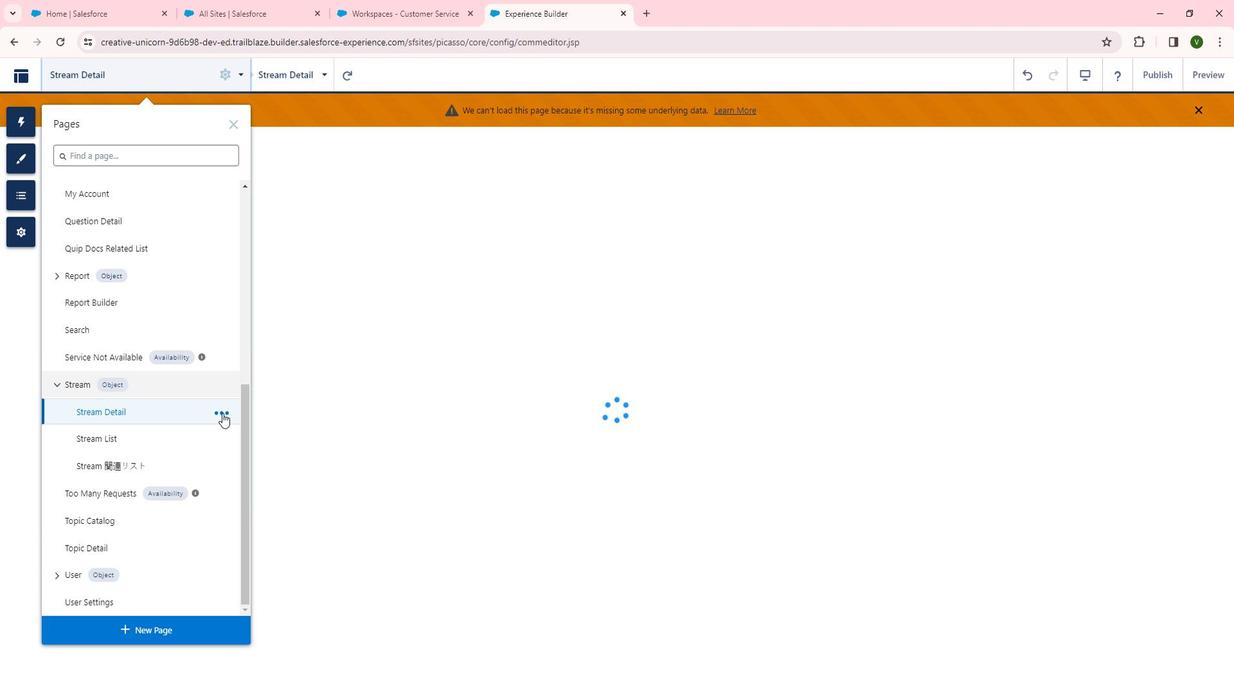 
Action: Mouse pressed left at (239, 416)
Screenshot: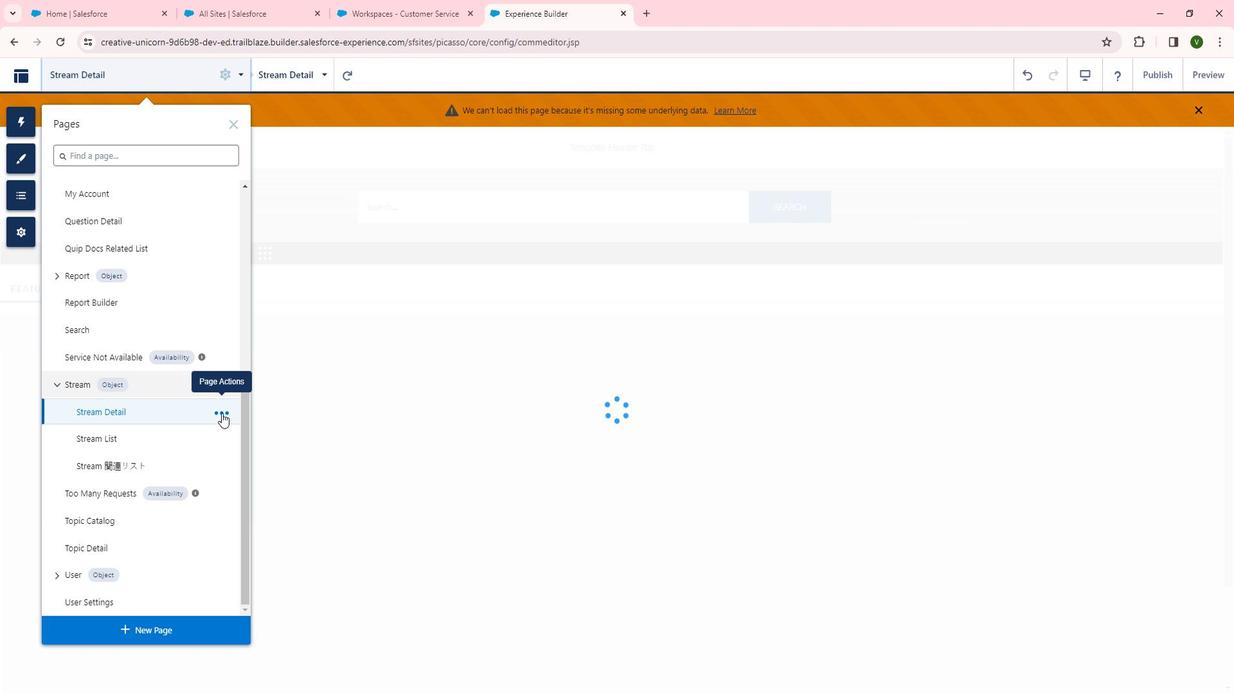 
Action: Mouse moved to (324, 410)
Screenshot: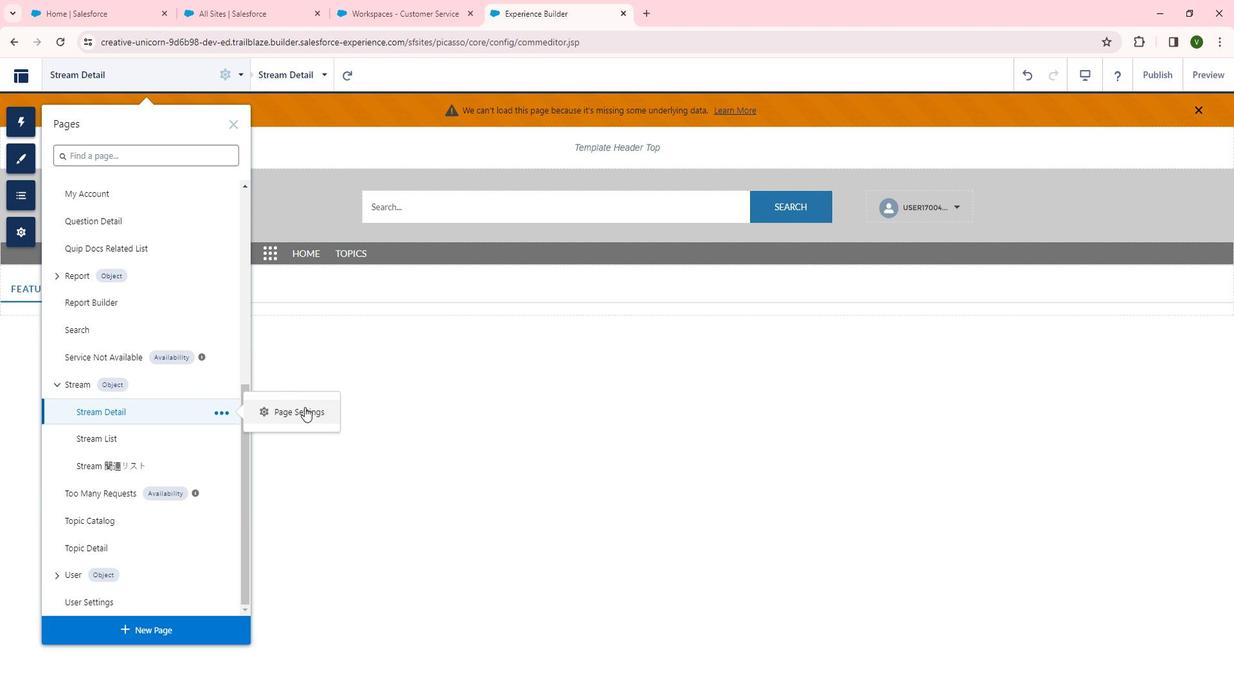 
Action: Mouse pressed left at (324, 410)
Screenshot: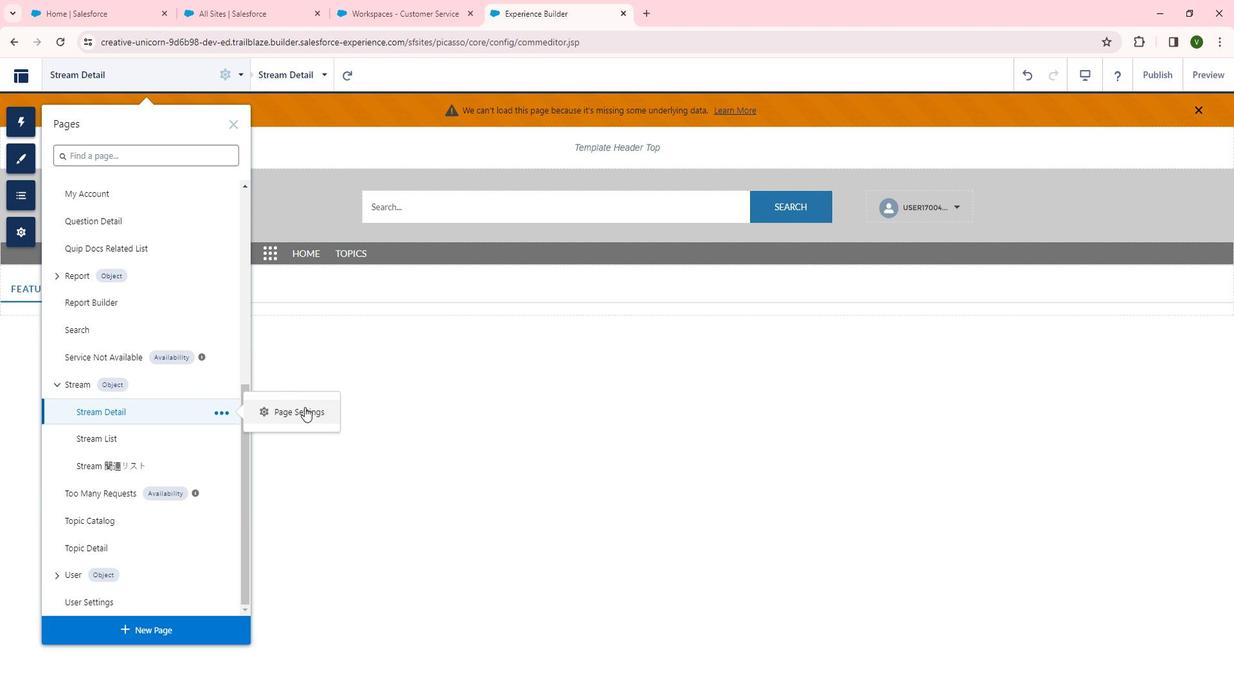 
Action: Mouse moved to (520, 484)
Screenshot: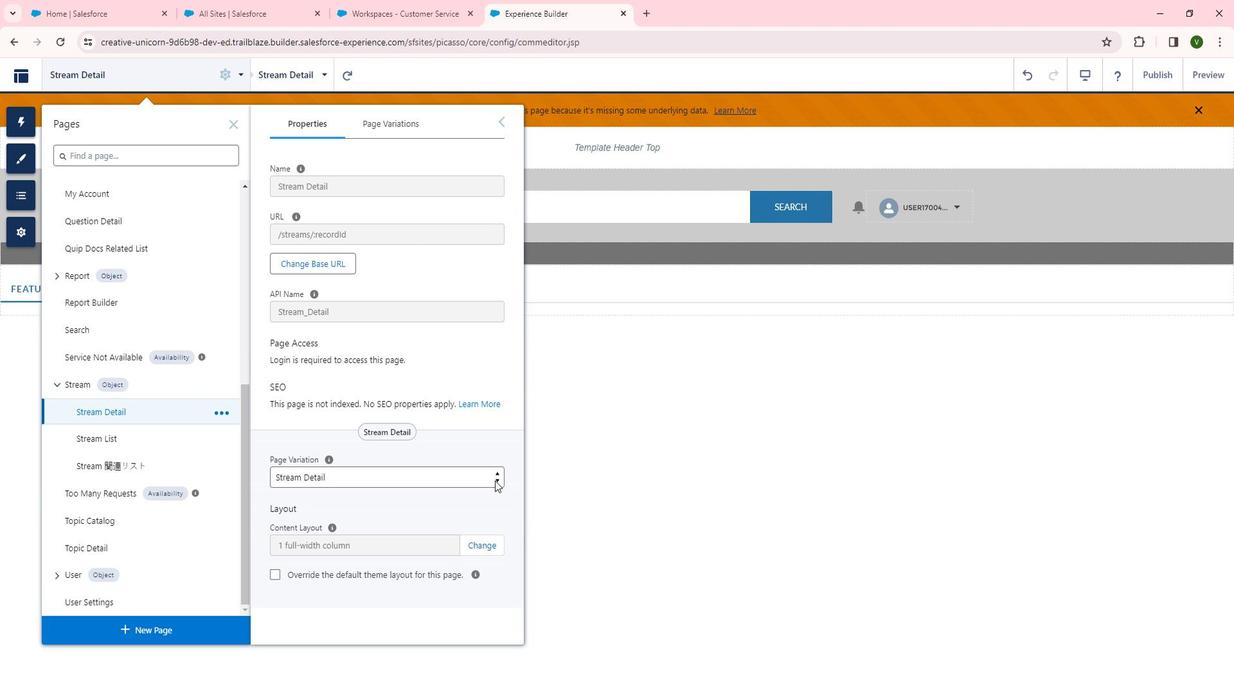 
Action: Mouse scrolled (520, 484) with delta (0, 0)
Screenshot: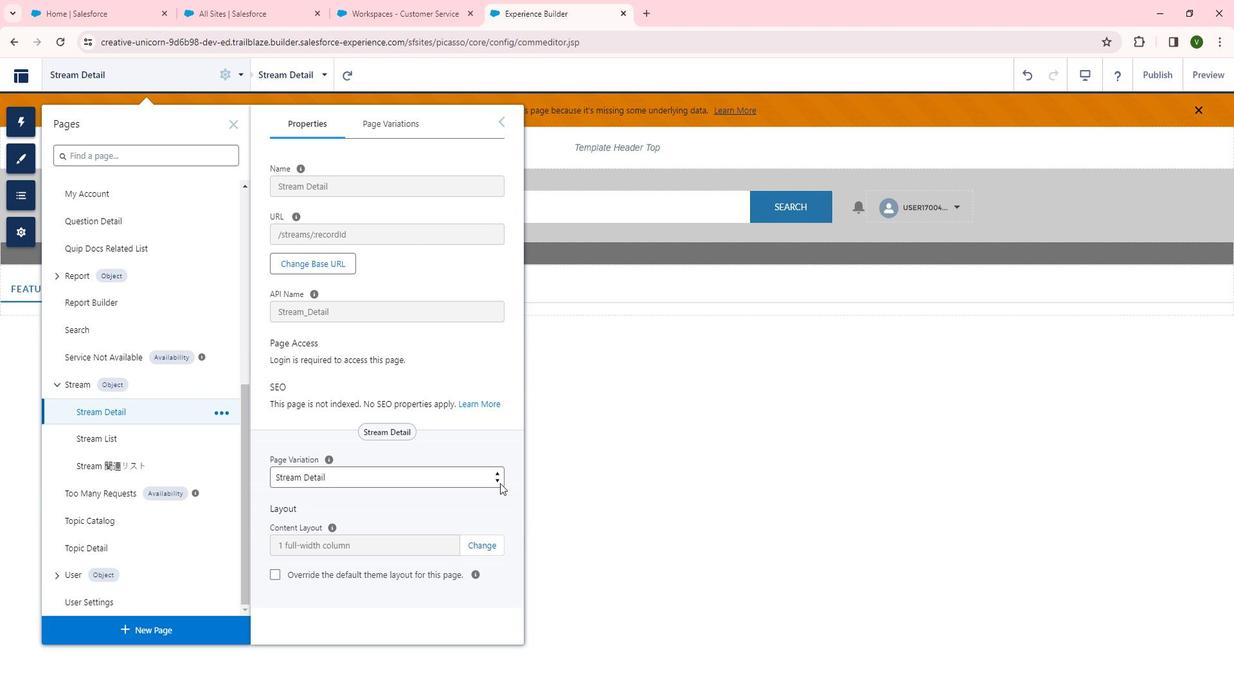 
Action: Mouse scrolled (520, 484) with delta (0, 0)
Screenshot: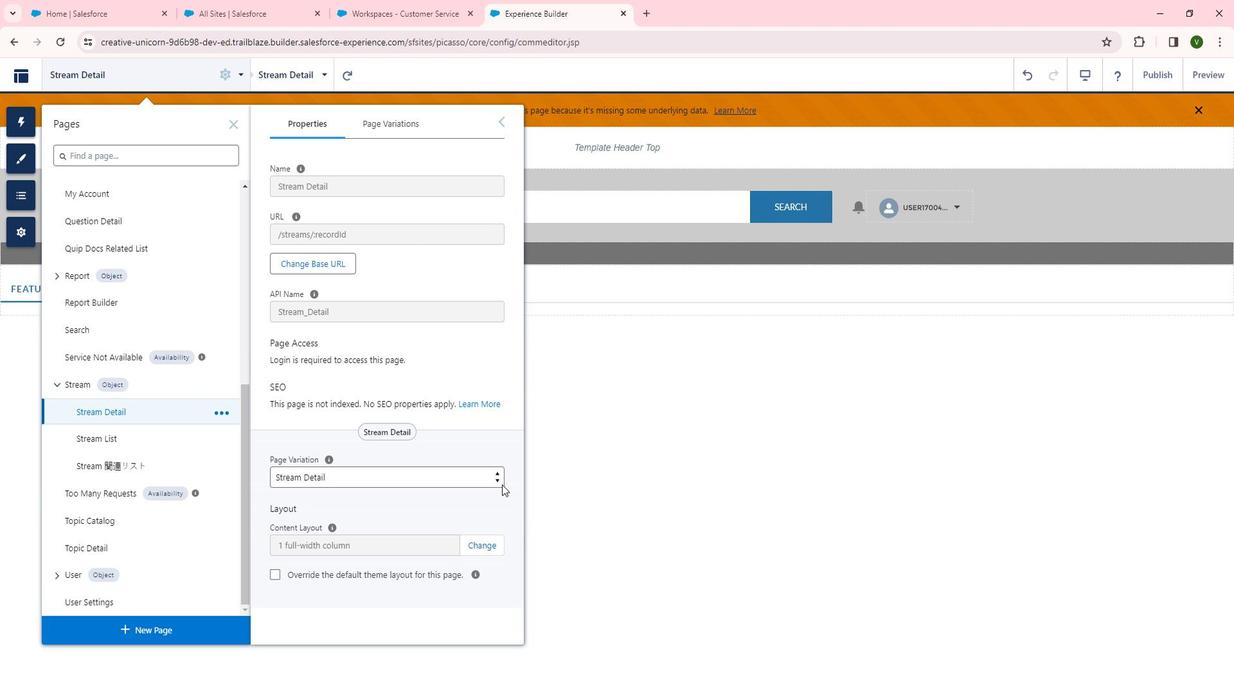 
Action: Mouse moved to (430, 382)
Screenshot: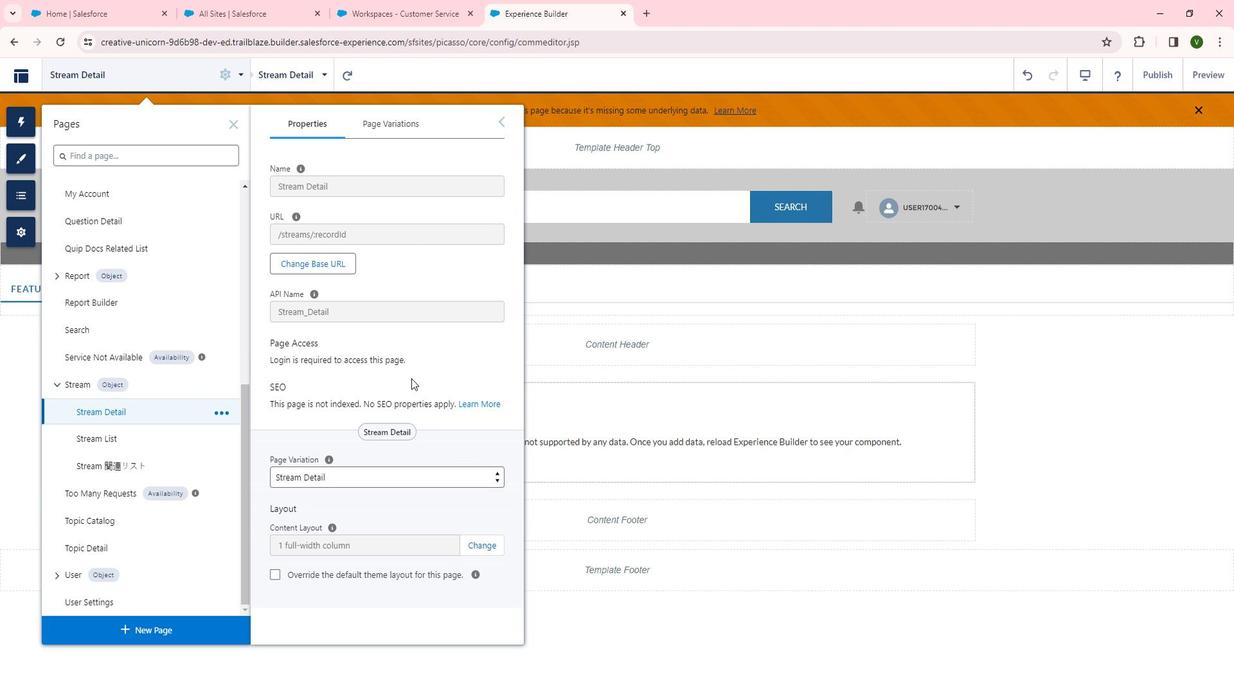 
Action: Mouse scrolled (430, 381) with delta (0, 0)
Screenshot: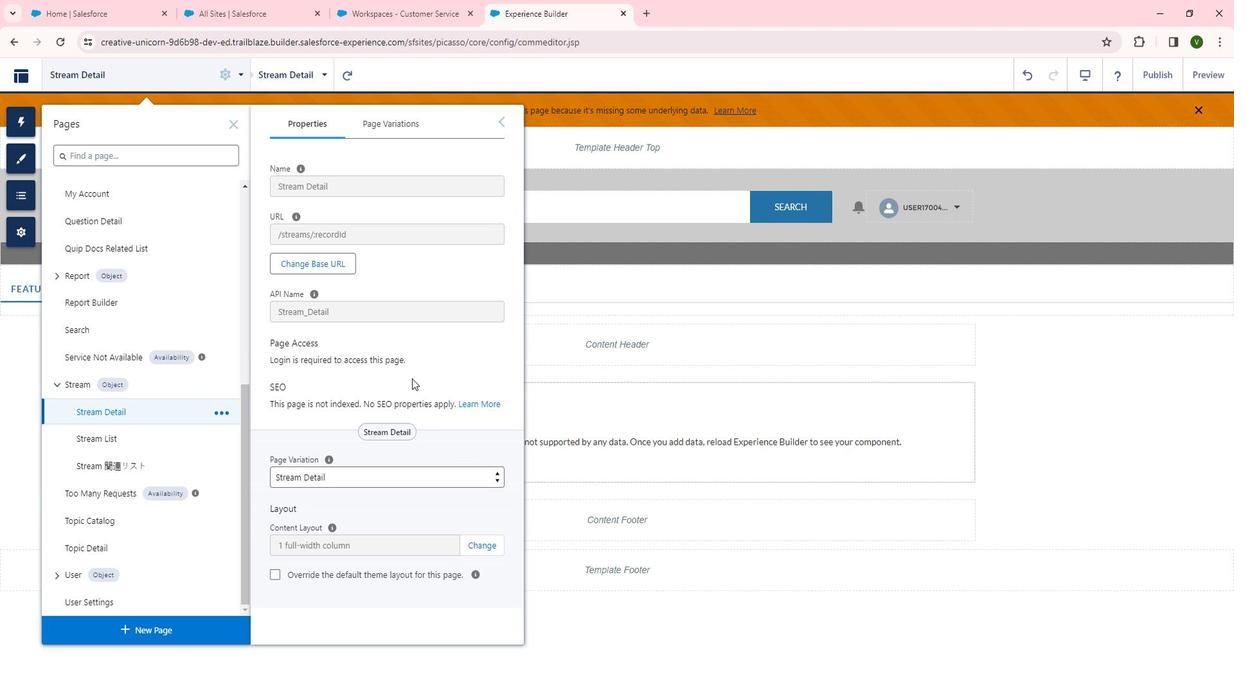 
Action: Mouse scrolled (430, 381) with delta (0, 0)
Screenshot: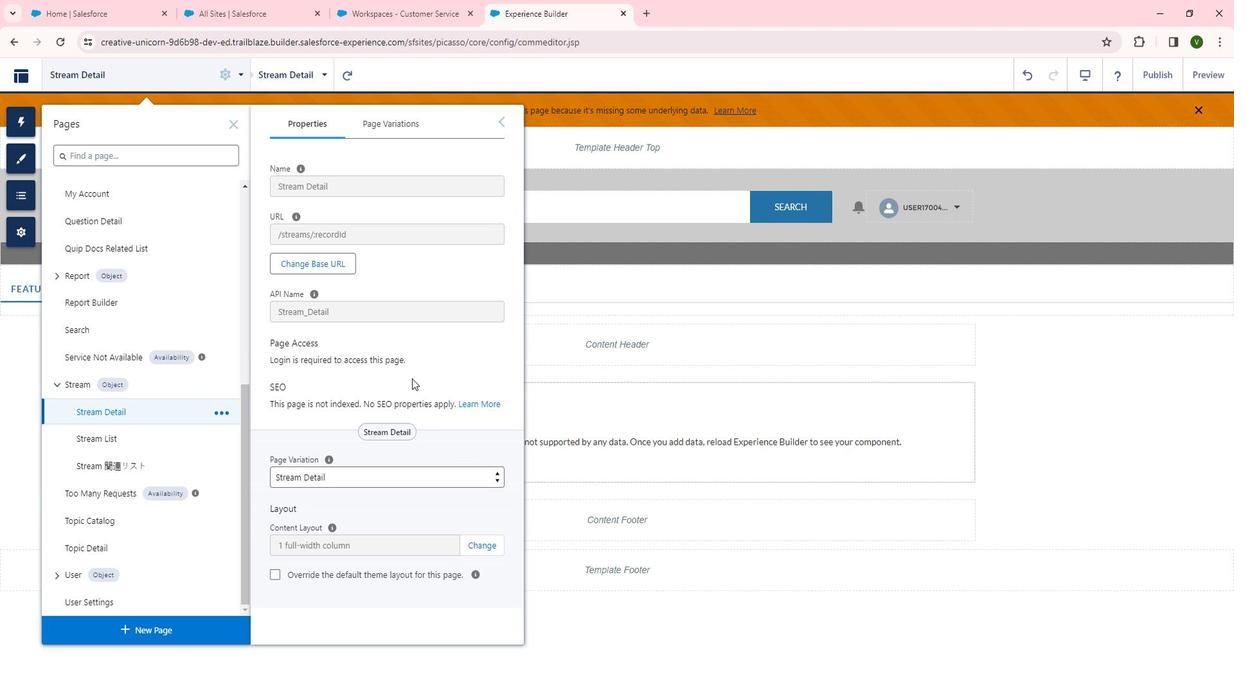 
Action: Mouse scrolled (430, 381) with delta (0, 0)
Screenshot: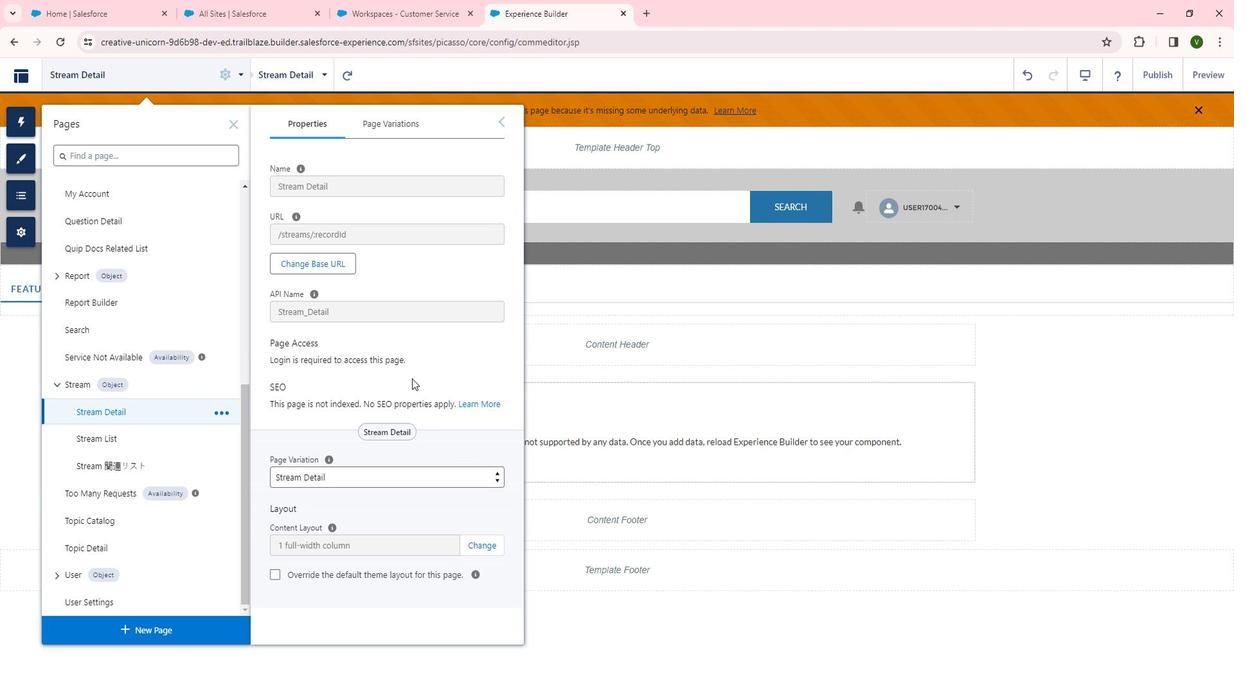 
Action: Mouse moved to (509, 474)
Screenshot: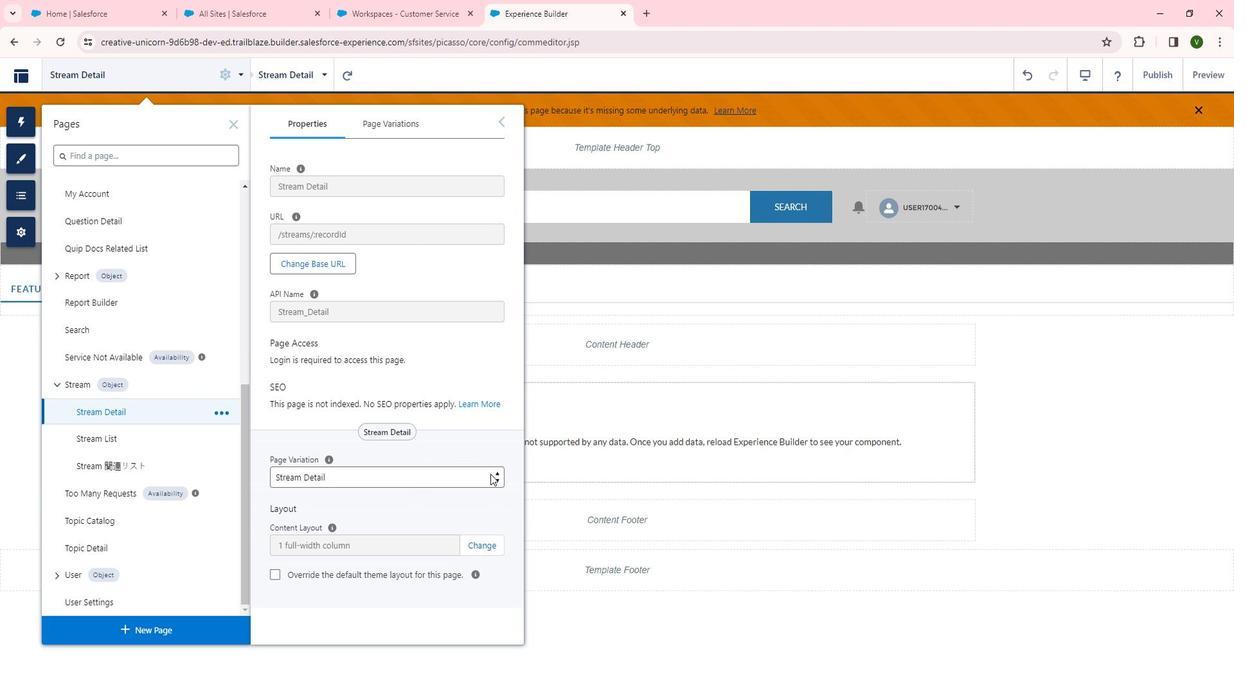 
Action: Mouse pressed left at (509, 474)
Screenshot: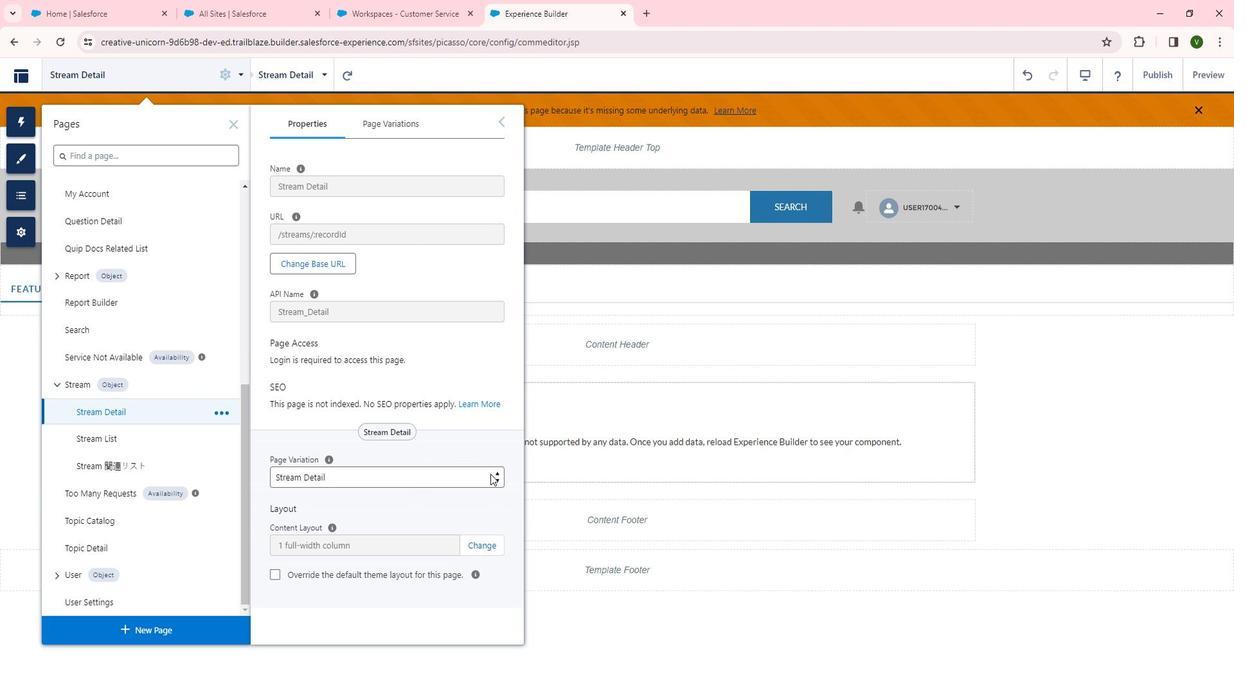 
Action: Mouse moved to (470, 496)
Screenshot: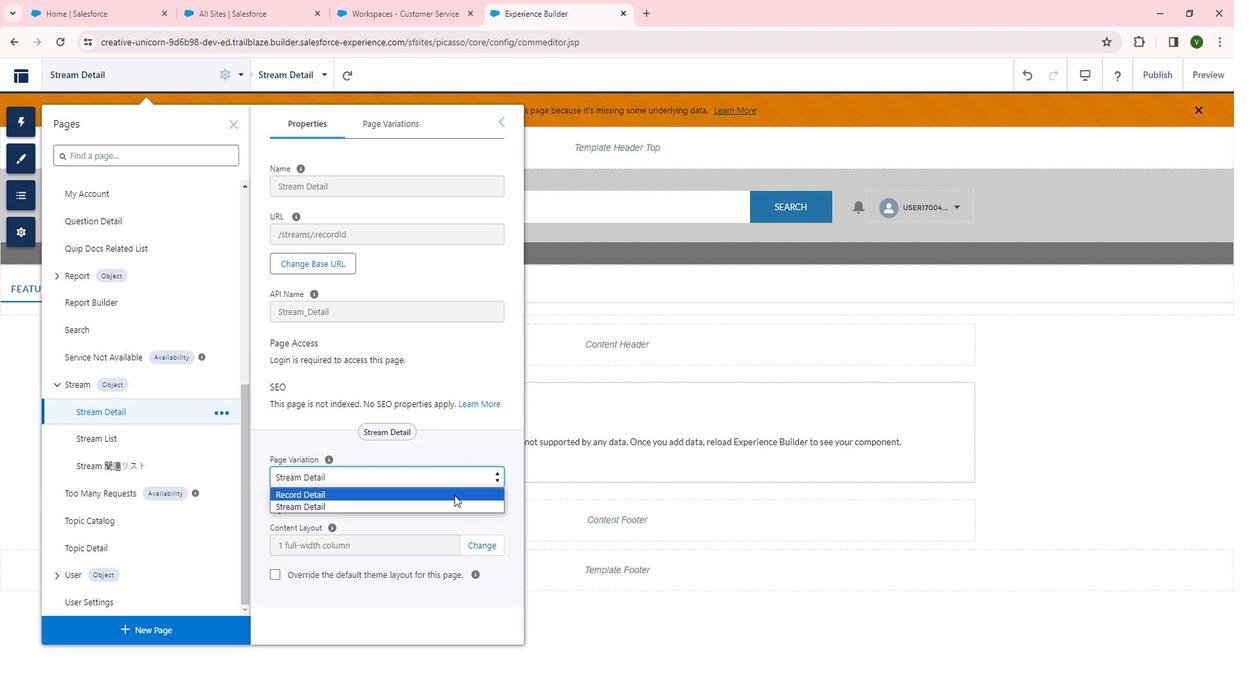 
Action: Mouse pressed left at (470, 496)
Screenshot: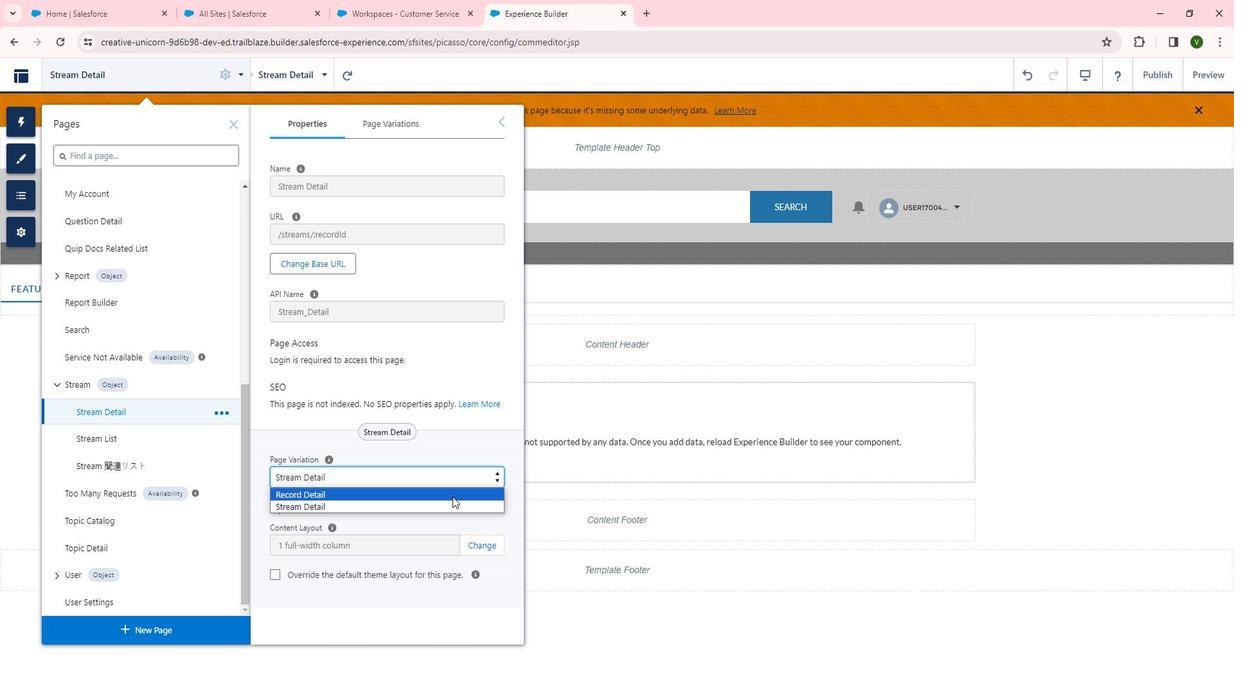 
Action: Mouse moved to (504, 541)
Screenshot: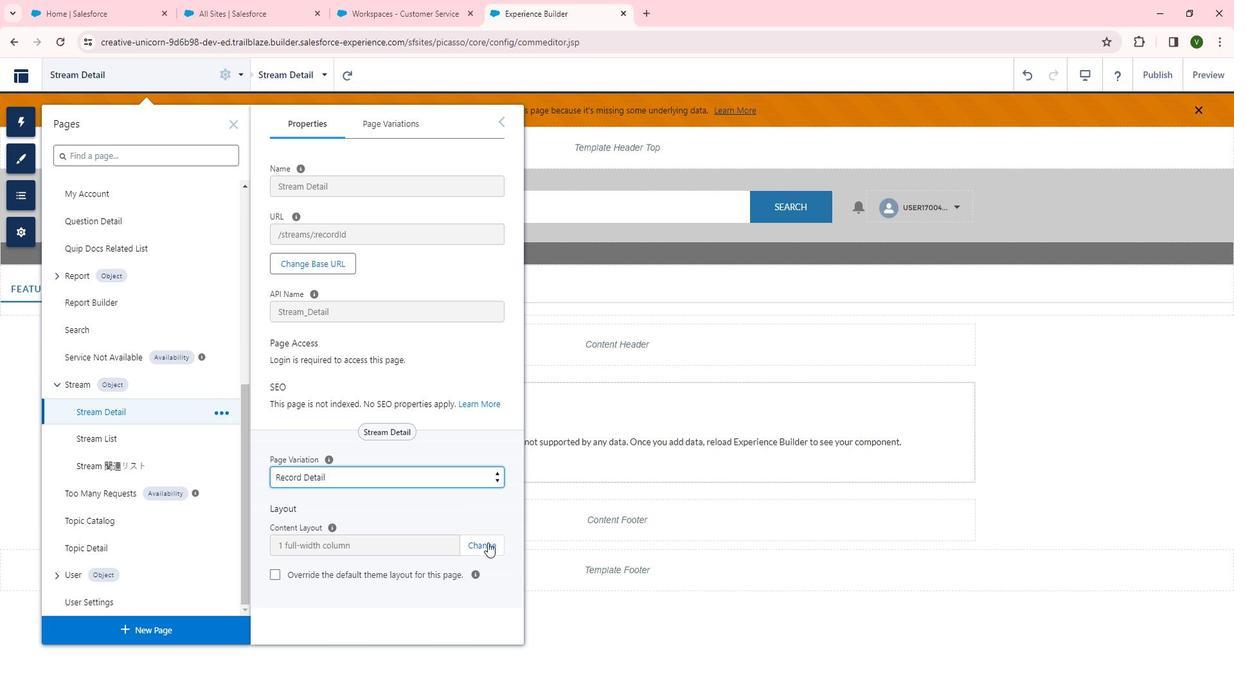 
Action: Mouse pressed left at (504, 541)
Screenshot: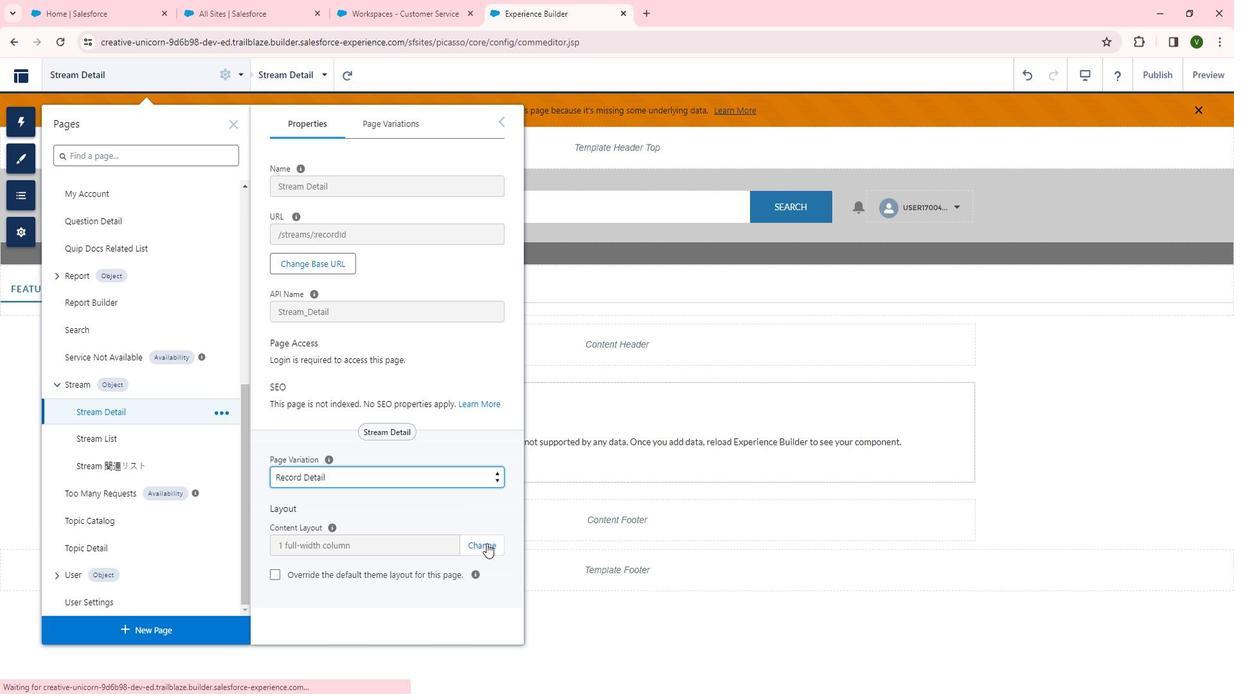 
Action: Mouse moved to (513, 502)
Screenshot: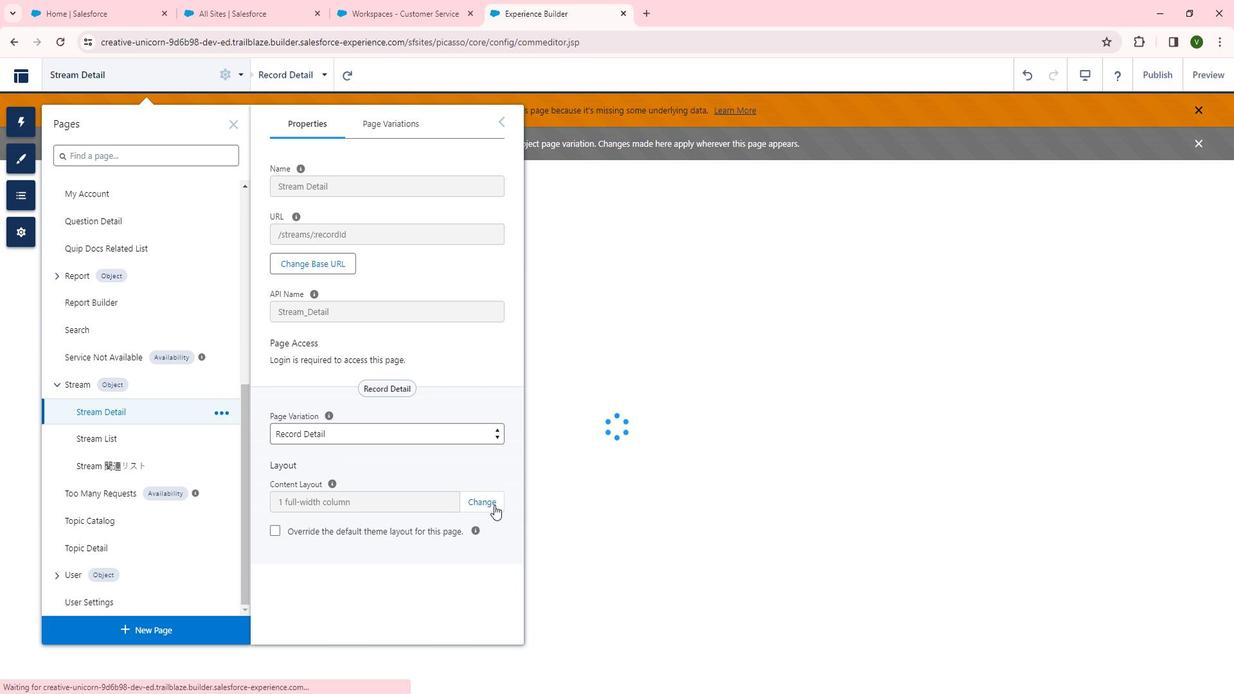 
Action: Mouse pressed left at (513, 502)
Screenshot: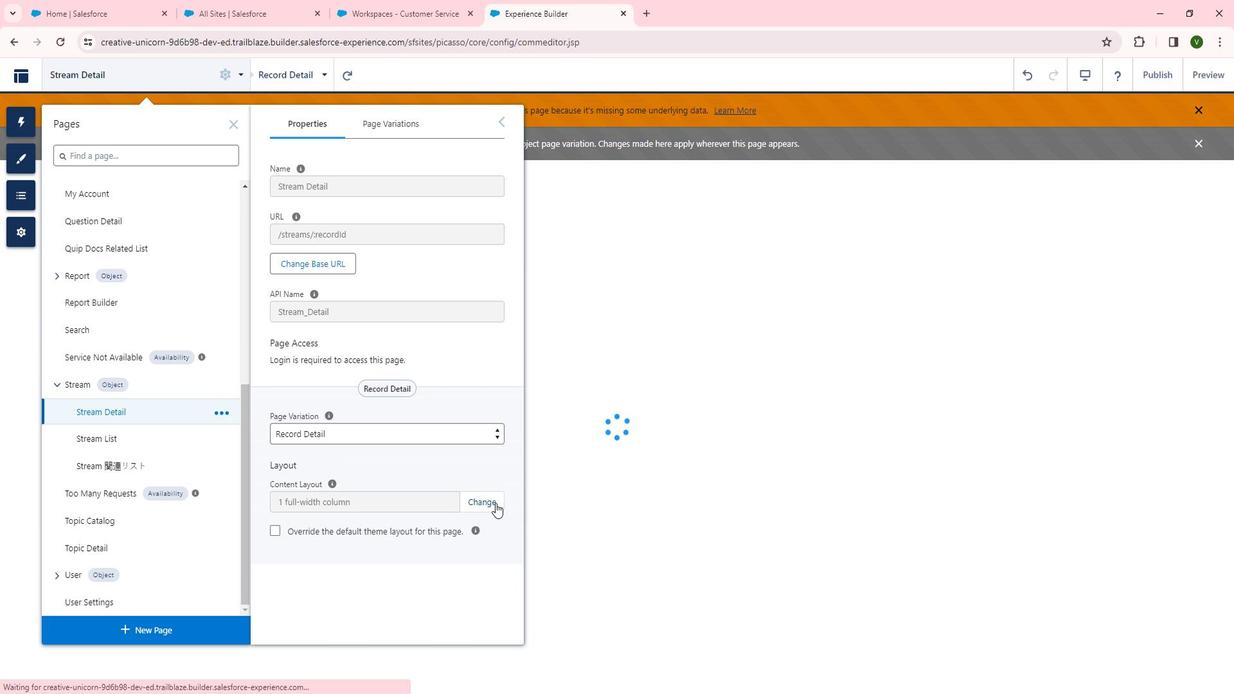 
Action: Mouse moved to (472, 492)
Screenshot: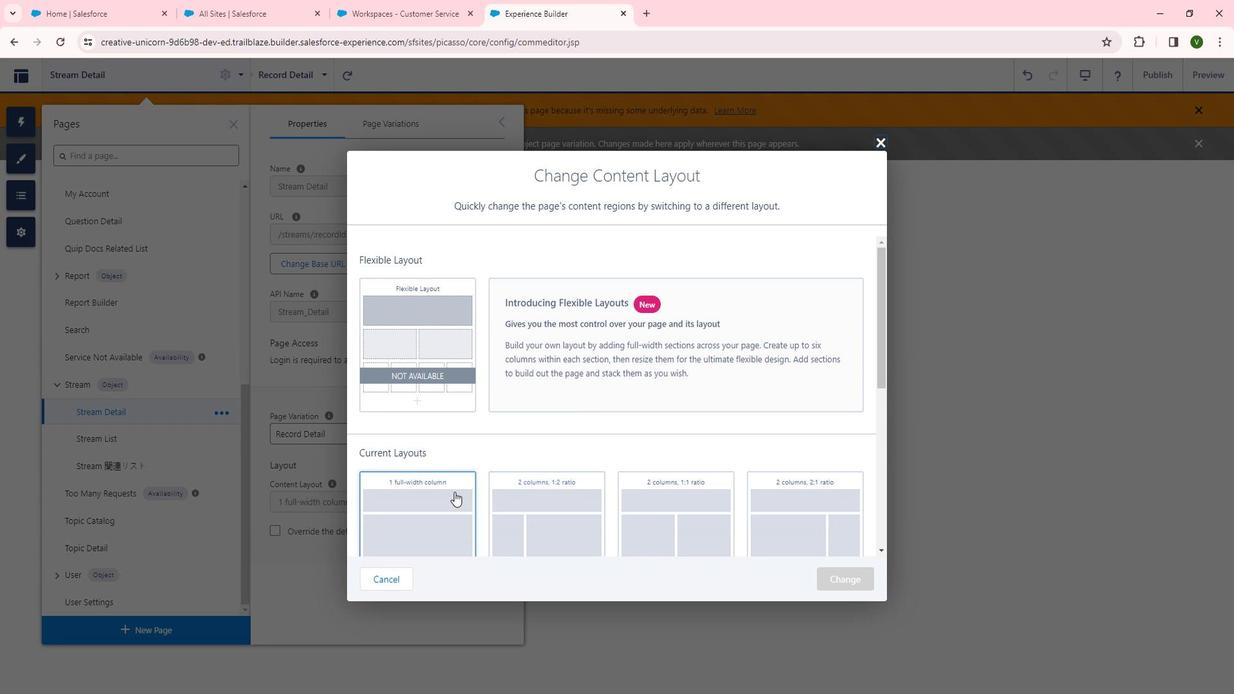 
Action: Mouse pressed left at (472, 492)
Screenshot: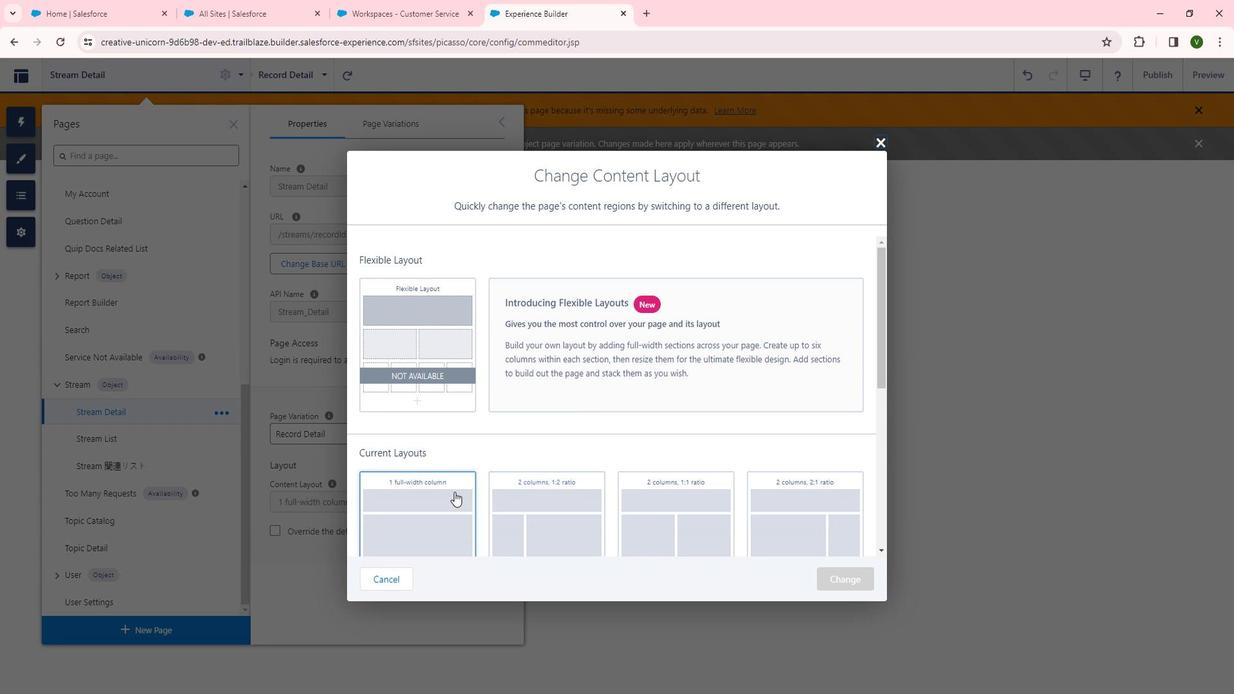 
Action: Mouse moved to (858, 569)
Screenshot: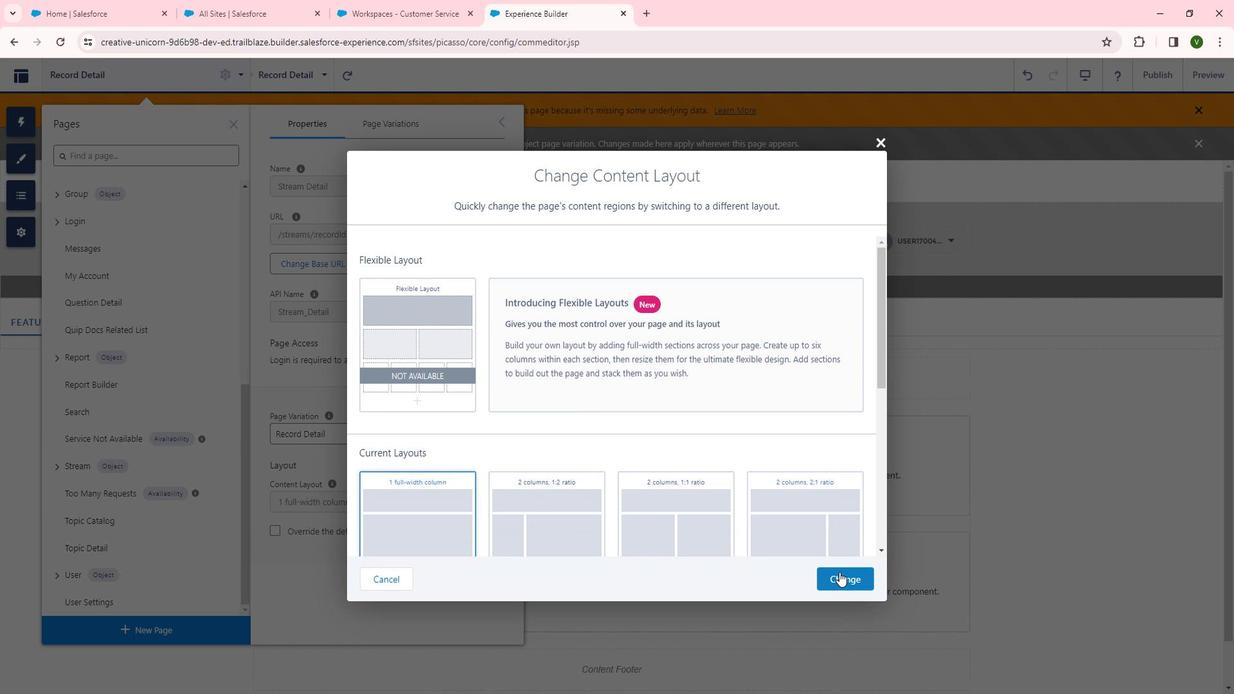 
Action: Mouse pressed left at (858, 569)
Screenshot: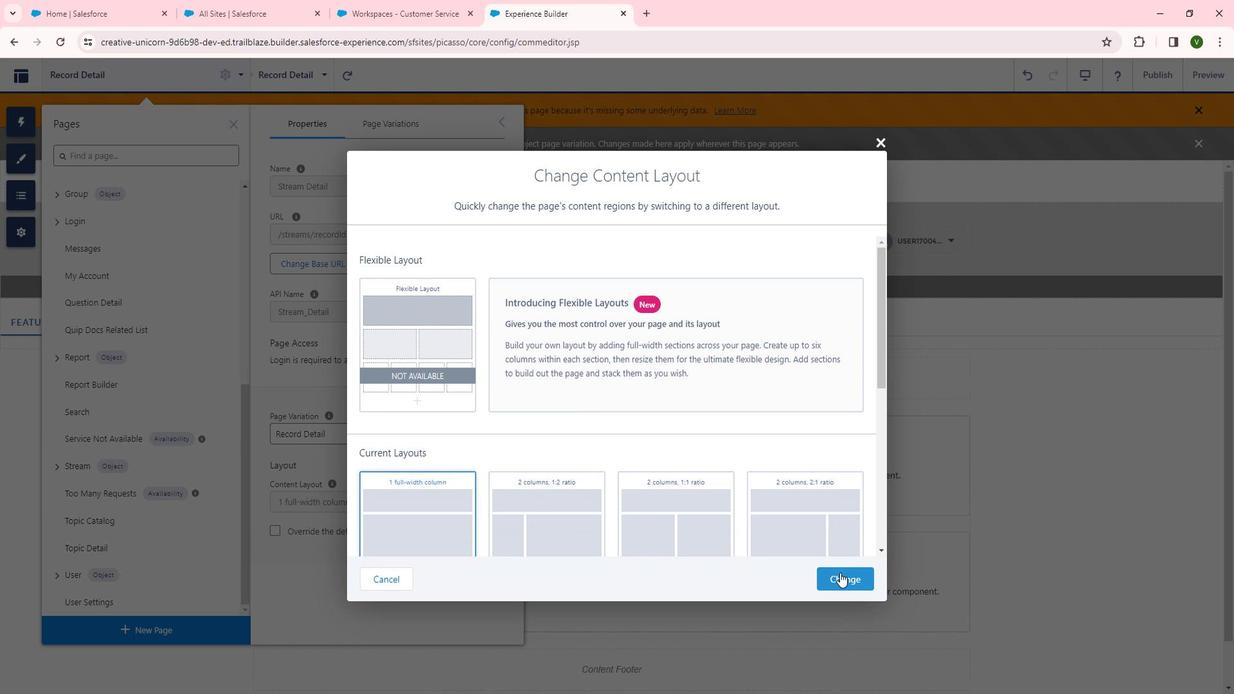 
Action: Mouse moved to (756, 462)
Screenshot: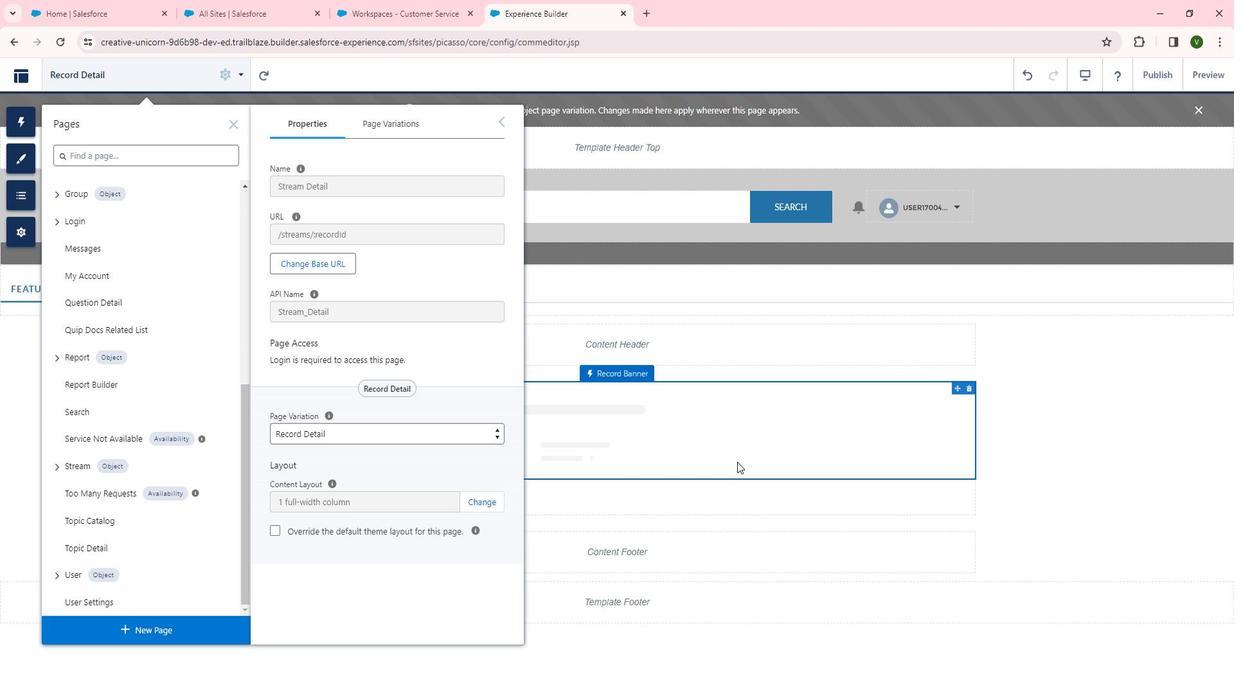
